 Task: Find connections with filter location Chāvakkād with filter topic #humanresourceswith filter profile language Spanish with filter current company Ace Your Career with filter school Jindal Global Law School (JGLS) with filter industry Software Development with filter service category Ghostwriting with filter keywords title Restaurant Chain Executive
Action: Mouse moved to (489, 65)
Screenshot: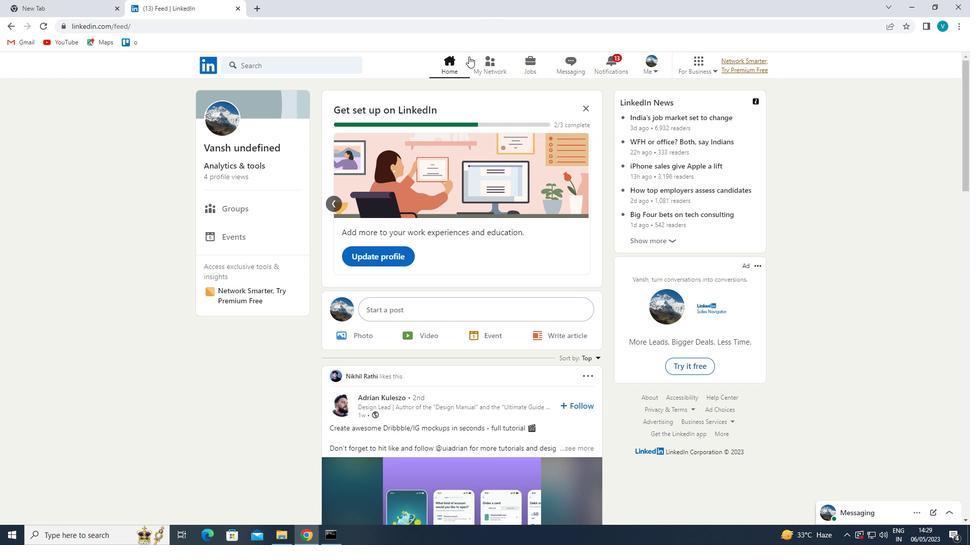 
Action: Mouse pressed left at (489, 65)
Screenshot: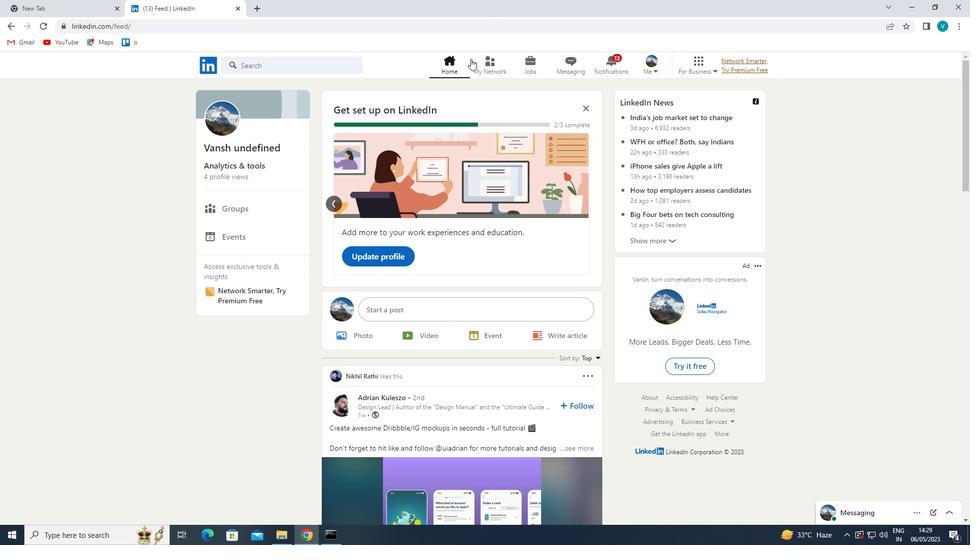 
Action: Mouse moved to (252, 120)
Screenshot: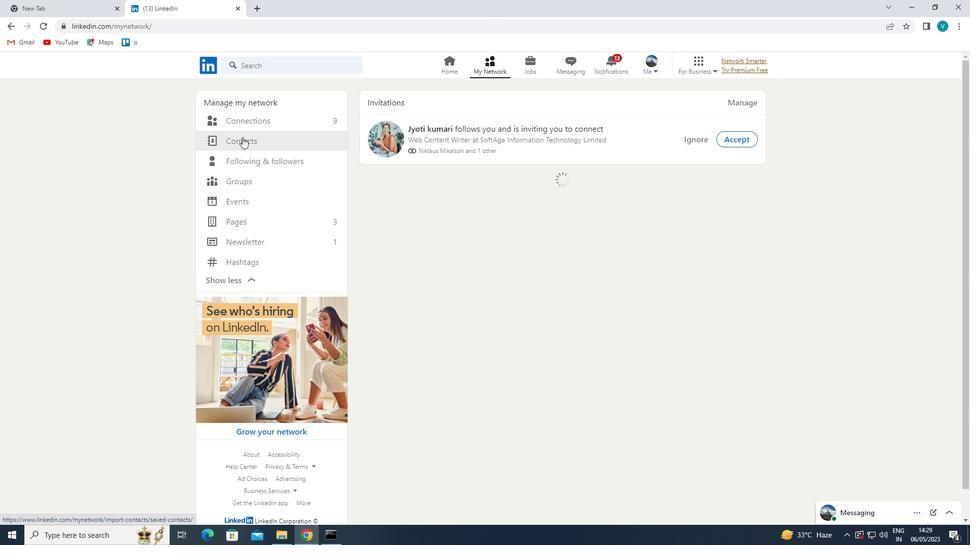
Action: Mouse pressed left at (252, 120)
Screenshot: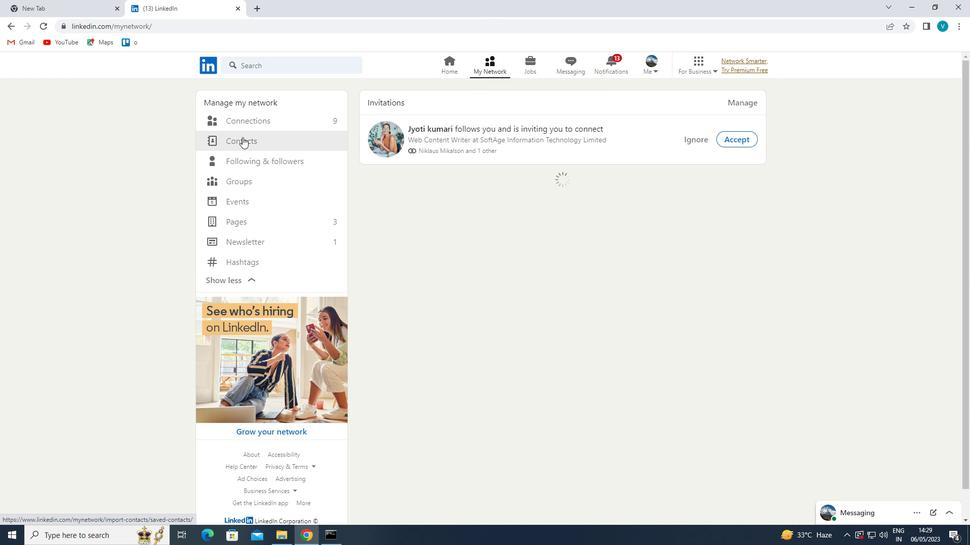 
Action: Mouse moved to (571, 120)
Screenshot: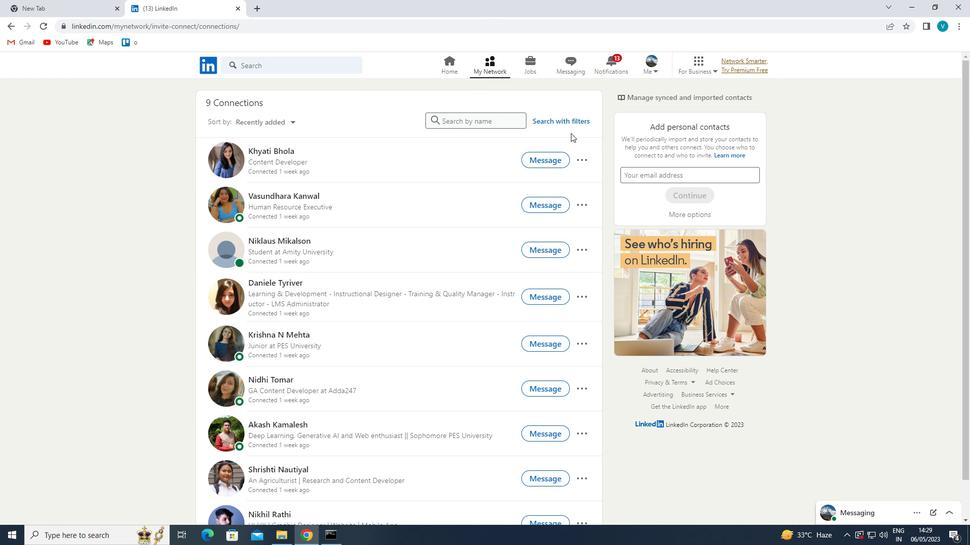 
Action: Mouse pressed left at (571, 120)
Screenshot: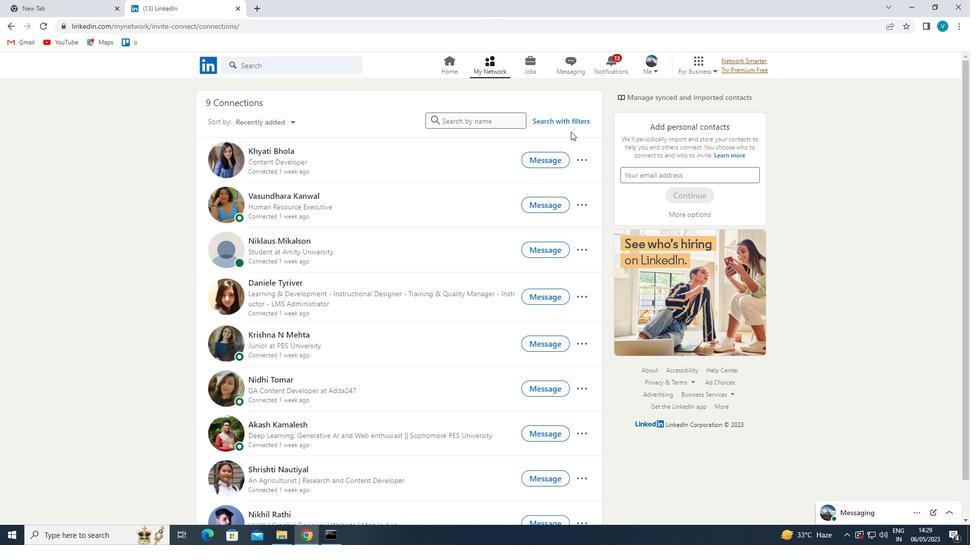 
Action: Mouse moved to (493, 92)
Screenshot: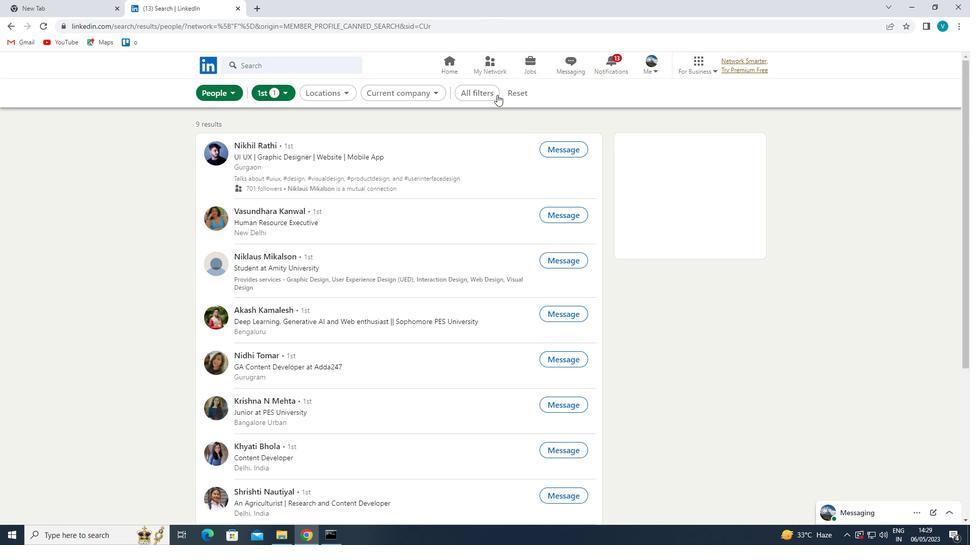 
Action: Mouse pressed left at (493, 92)
Screenshot: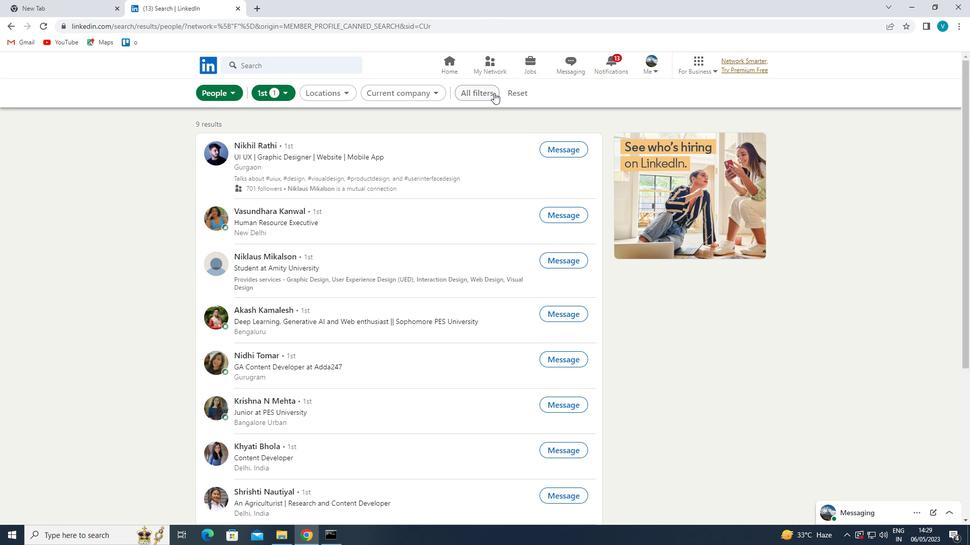 
Action: Mouse moved to (830, 274)
Screenshot: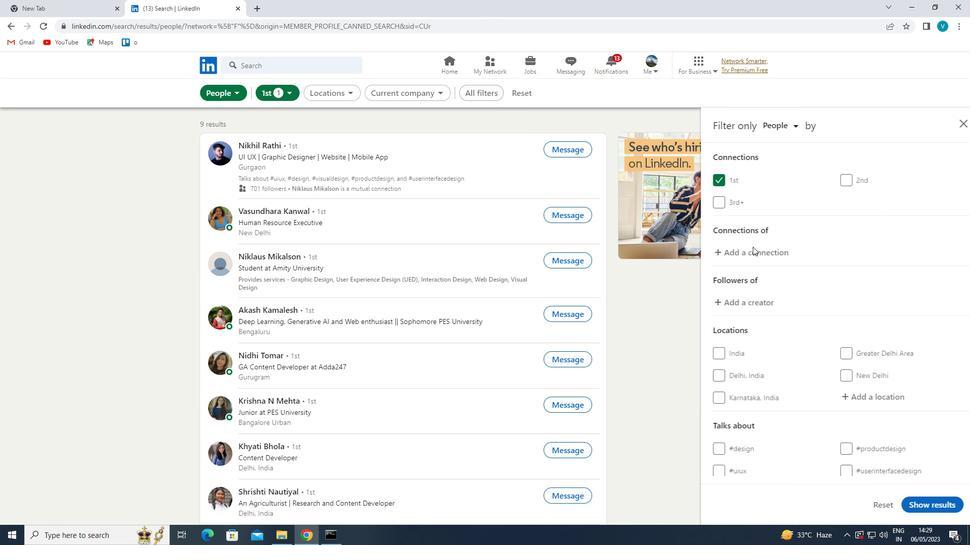 
Action: Mouse scrolled (830, 273) with delta (0, 0)
Screenshot: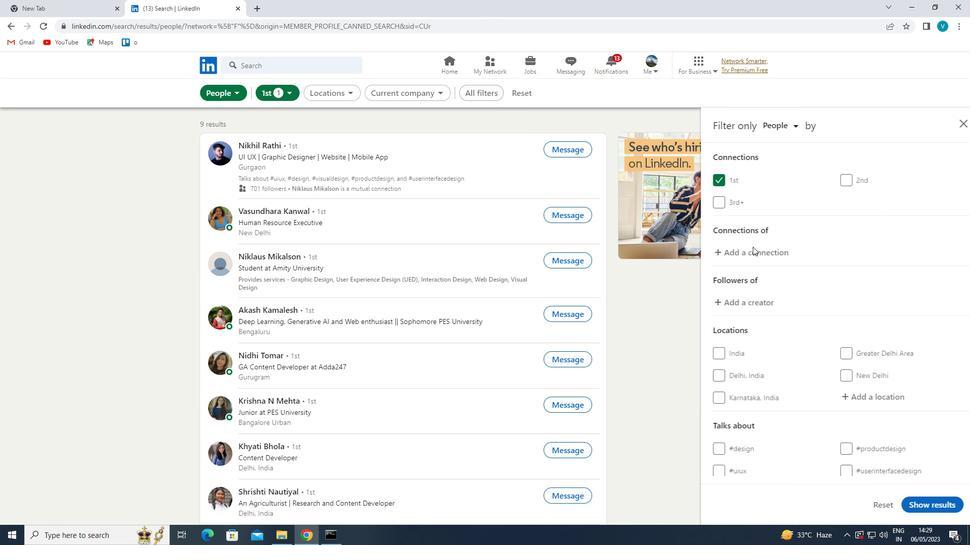 
Action: Mouse moved to (835, 280)
Screenshot: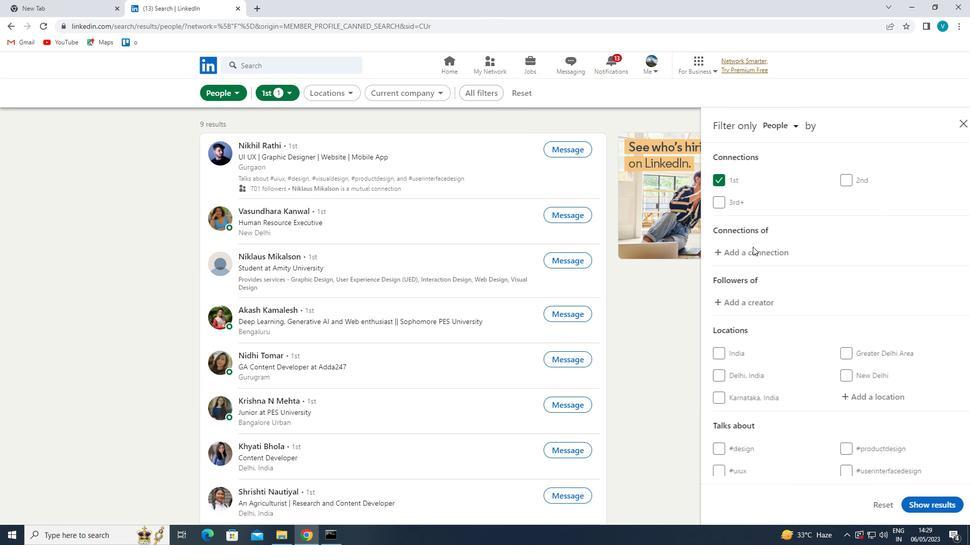
Action: Mouse scrolled (835, 280) with delta (0, 0)
Screenshot: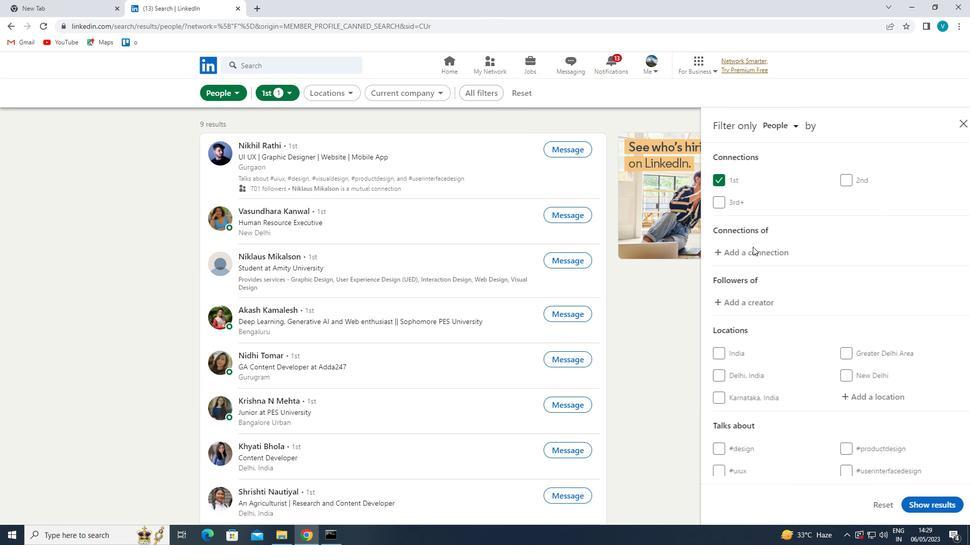 
Action: Mouse moved to (864, 293)
Screenshot: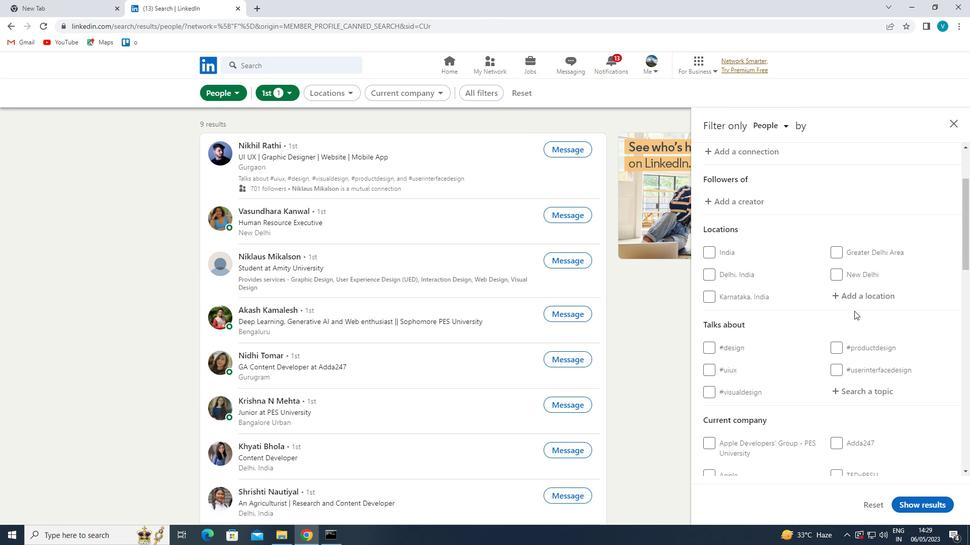 
Action: Mouse pressed left at (864, 293)
Screenshot: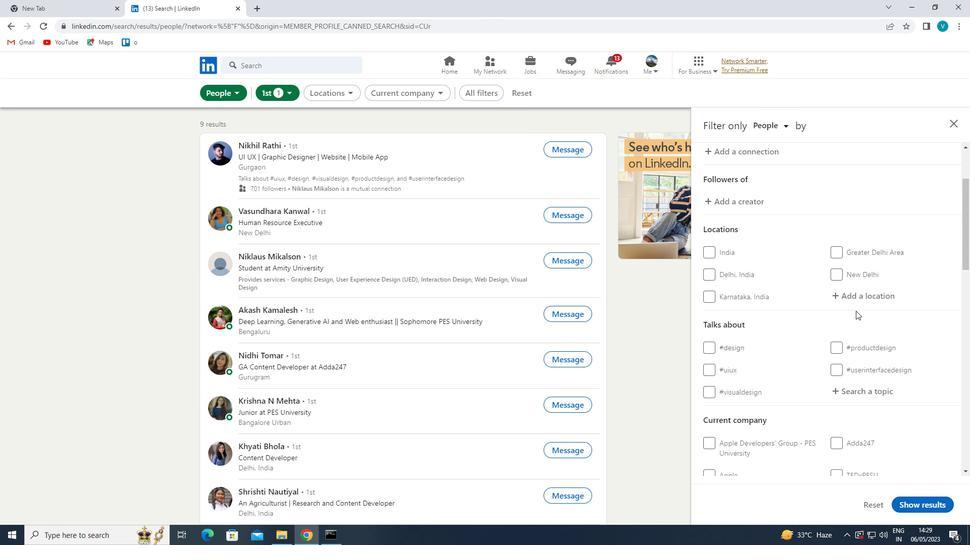 
Action: Mouse moved to (865, 292)
Screenshot: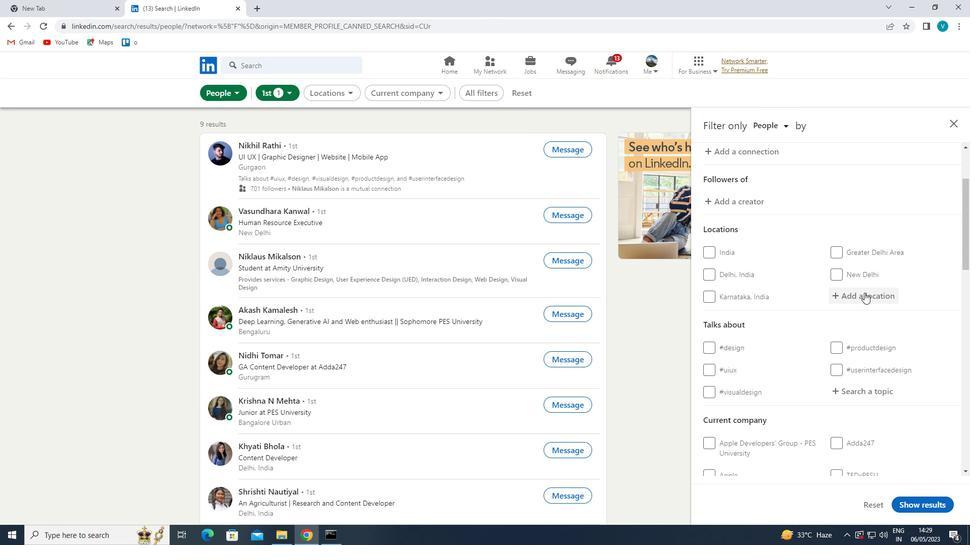 
Action: Key pressed <Key.shift>C
Screenshot: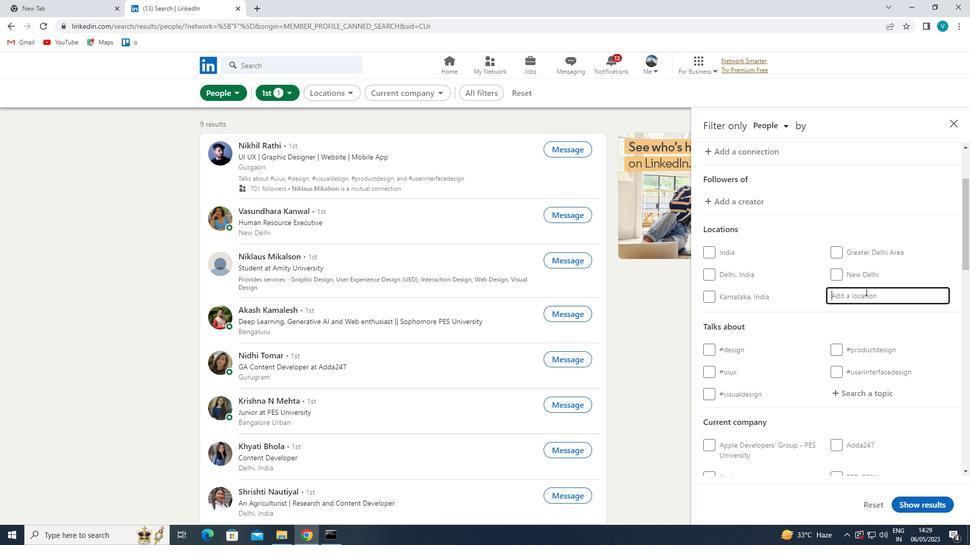 
Action: Mouse moved to (687, 162)
Screenshot: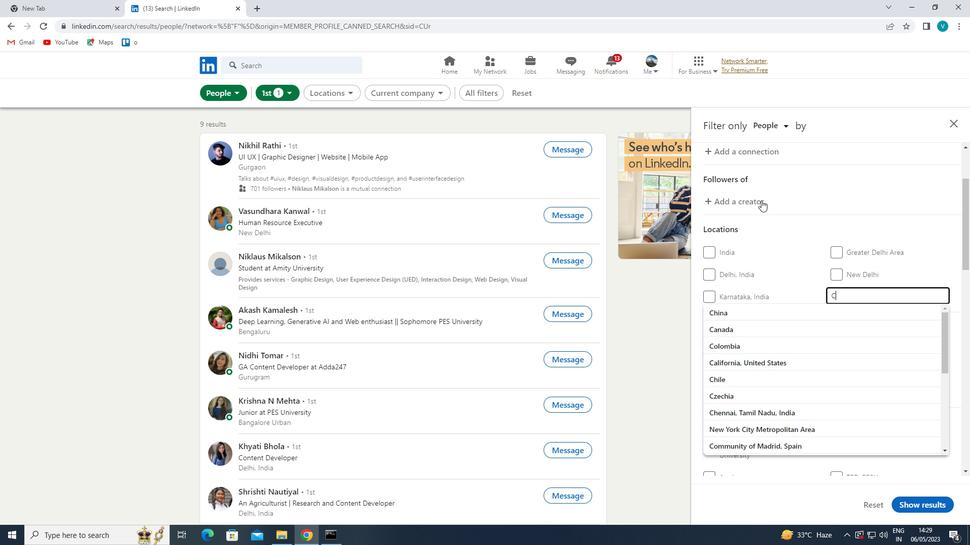 
Action: Key pressed HAVAKKAD
Screenshot: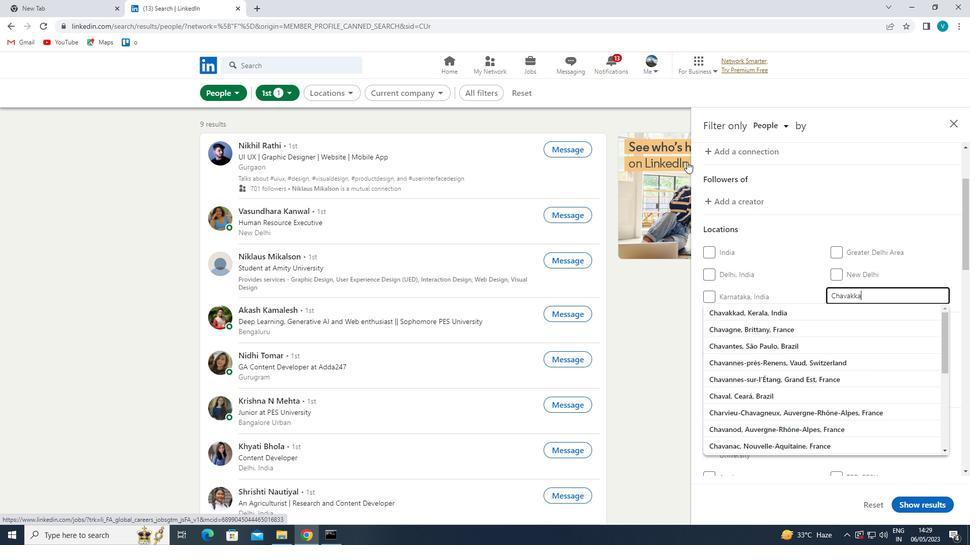 
Action: Mouse moved to (769, 308)
Screenshot: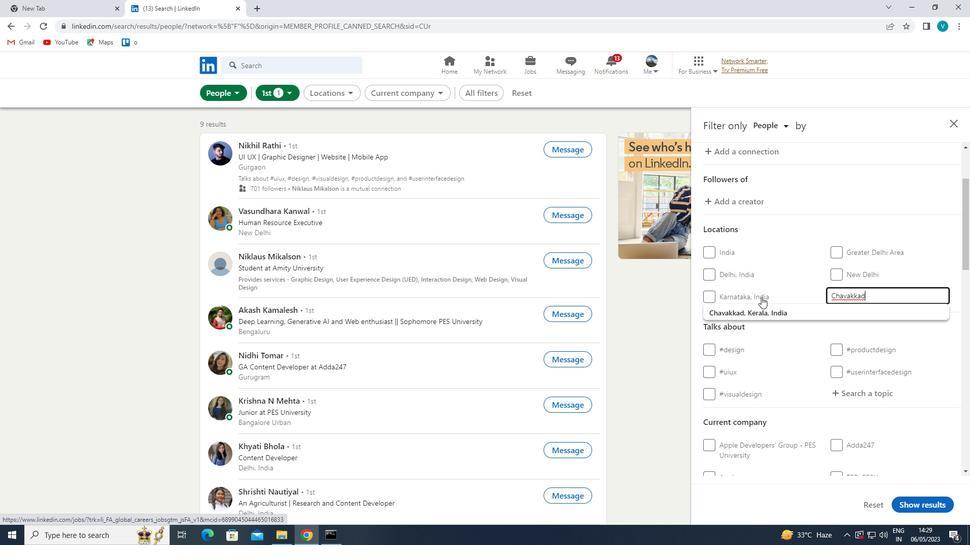 
Action: Mouse pressed left at (769, 308)
Screenshot: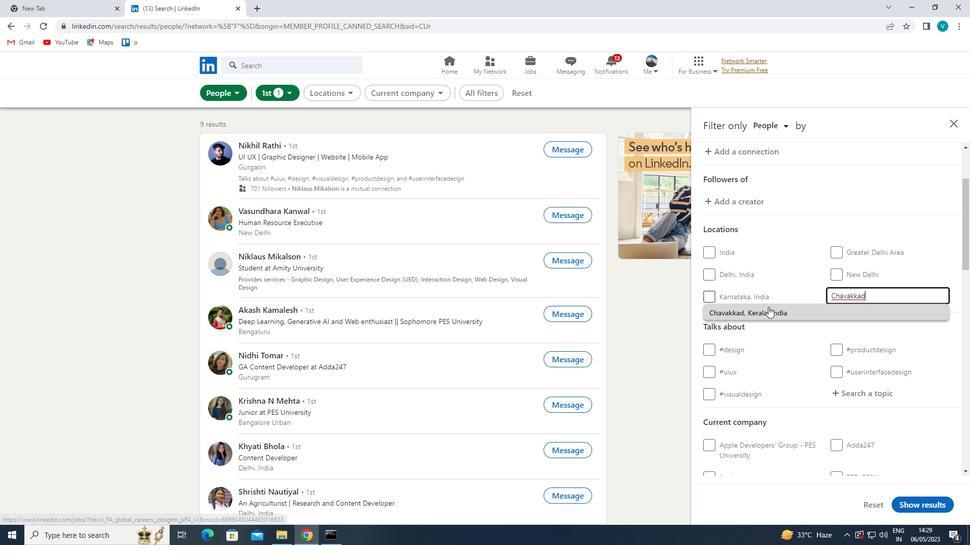 
Action: Mouse moved to (782, 310)
Screenshot: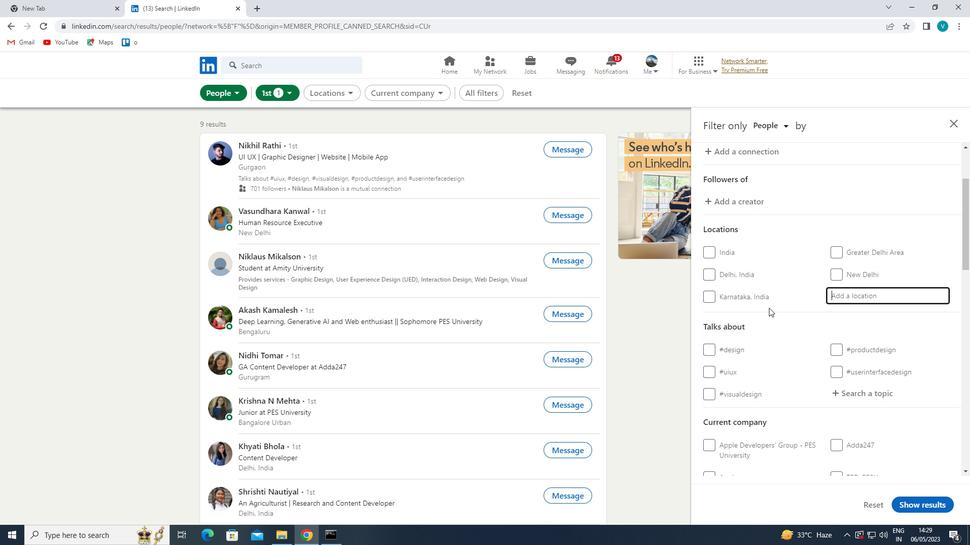 
Action: Mouse scrolled (782, 309) with delta (0, 0)
Screenshot: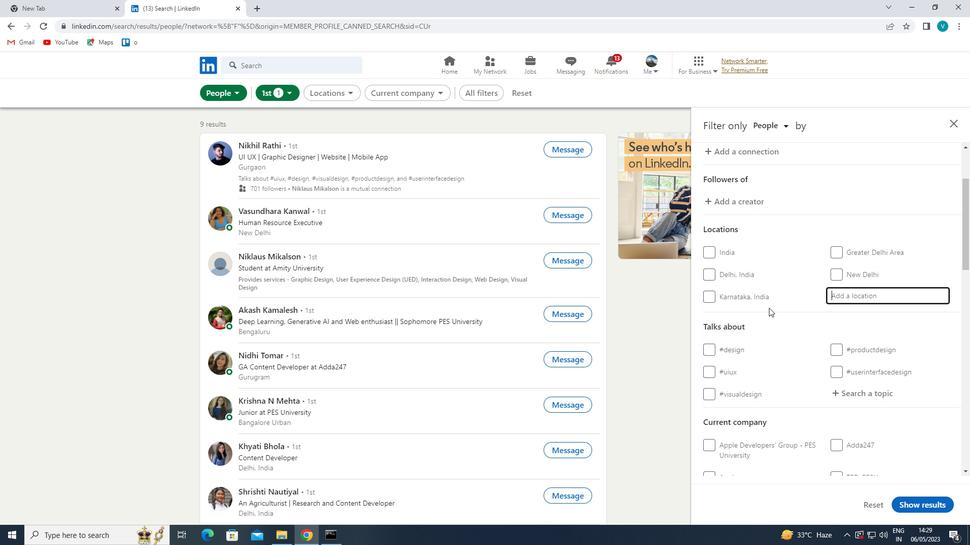 
Action: Mouse moved to (786, 311)
Screenshot: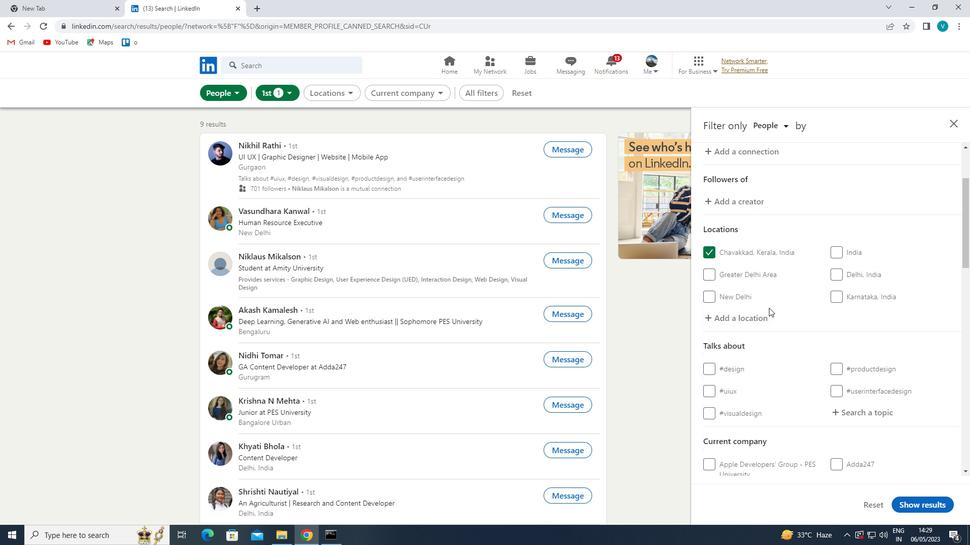 
Action: Mouse scrolled (786, 310) with delta (0, 0)
Screenshot: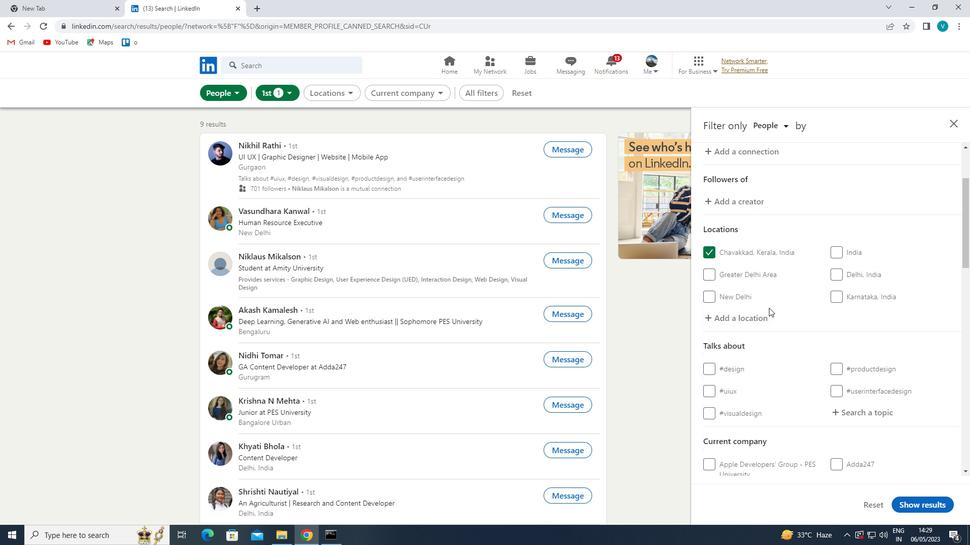 
Action: Mouse moved to (847, 314)
Screenshot: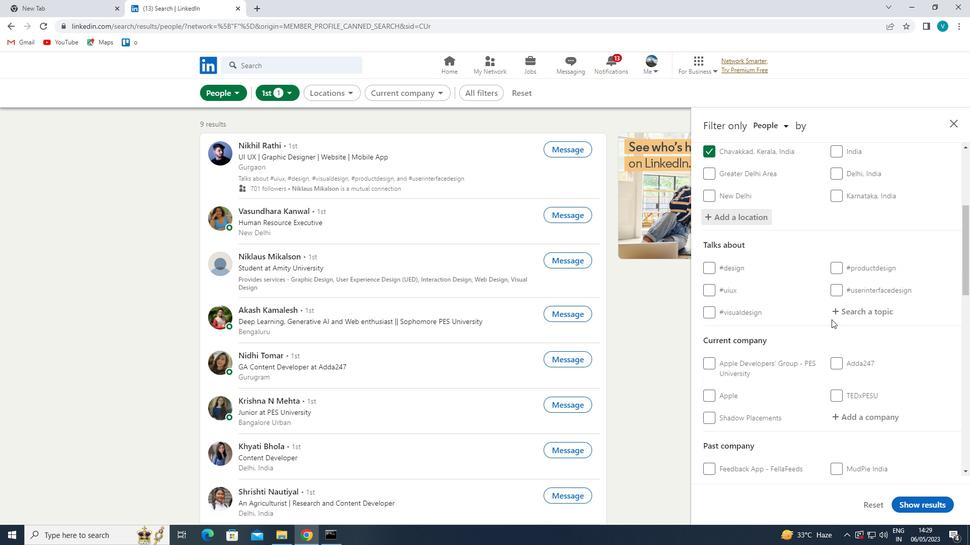 
Action: Mouse pressed left at (847, 314)
Screenshot: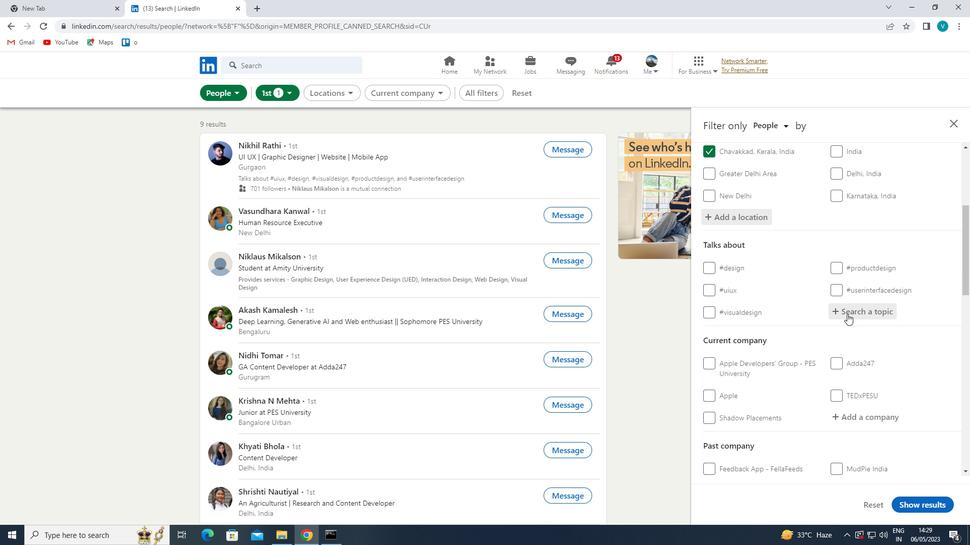 
Action: Mouse moved to (703, 254)
Screenshot: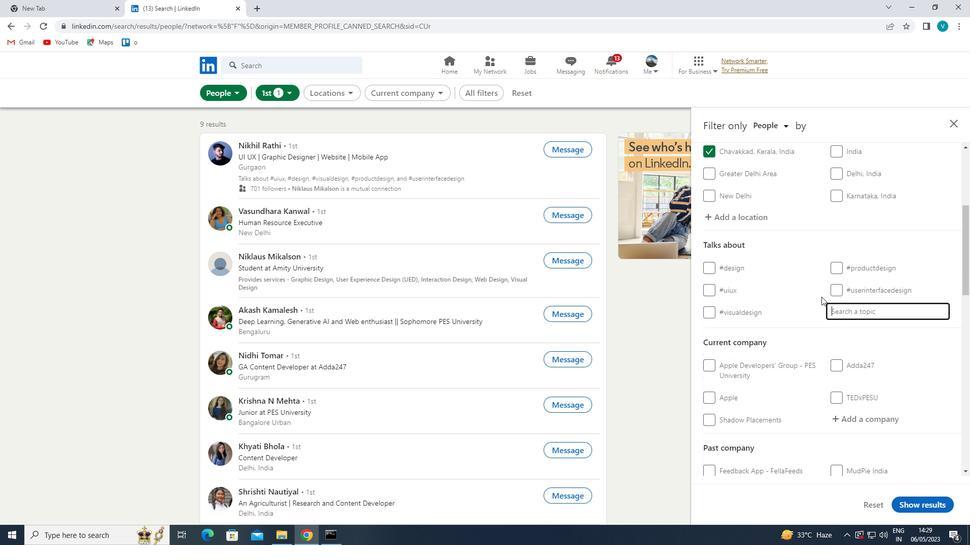 
Action: Key pressed HUMANRESOURCES
Screenshot: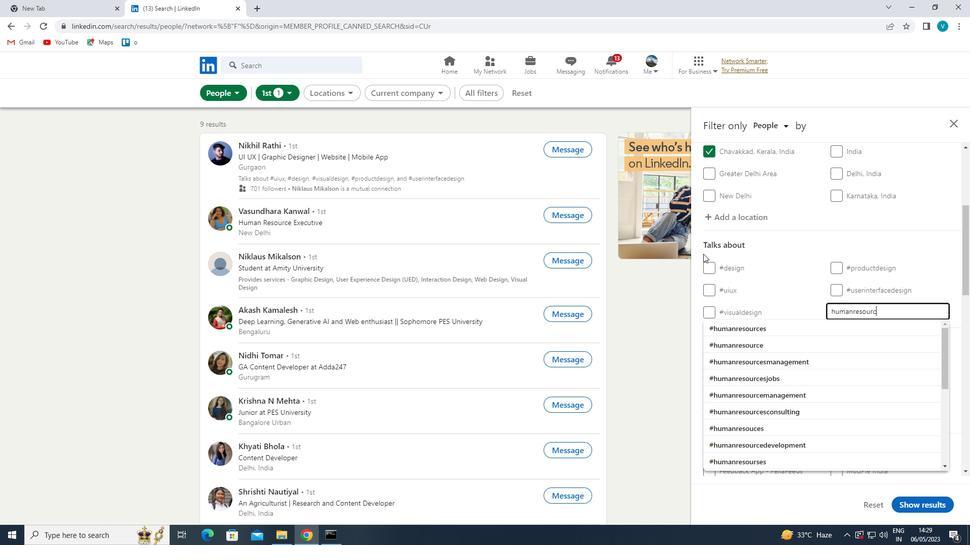 
Action: Mouse moved to (751, 323)
Screenshot: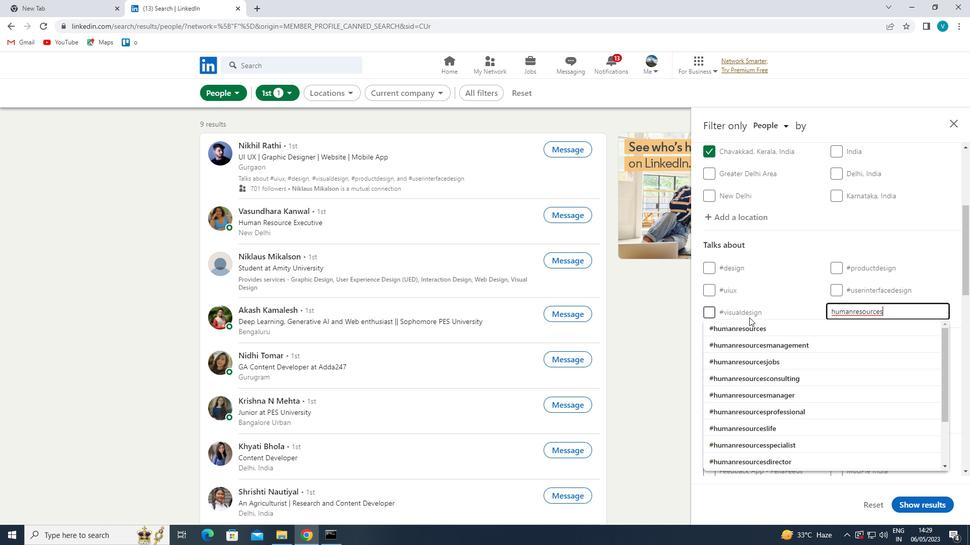 
Action: Mouse pressed left at (751, 323)
Screenshot: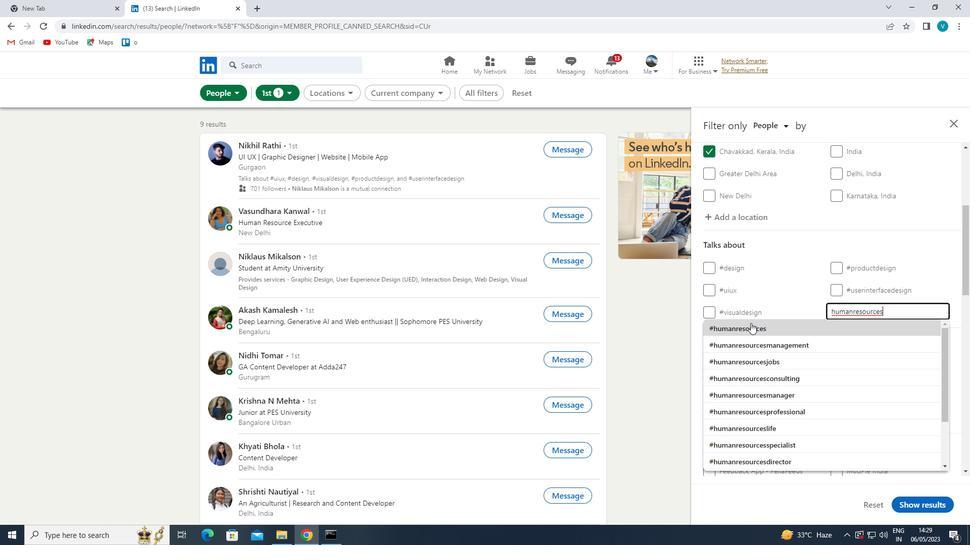 
Action: Mouse moved to (782, 327)
Screenshot: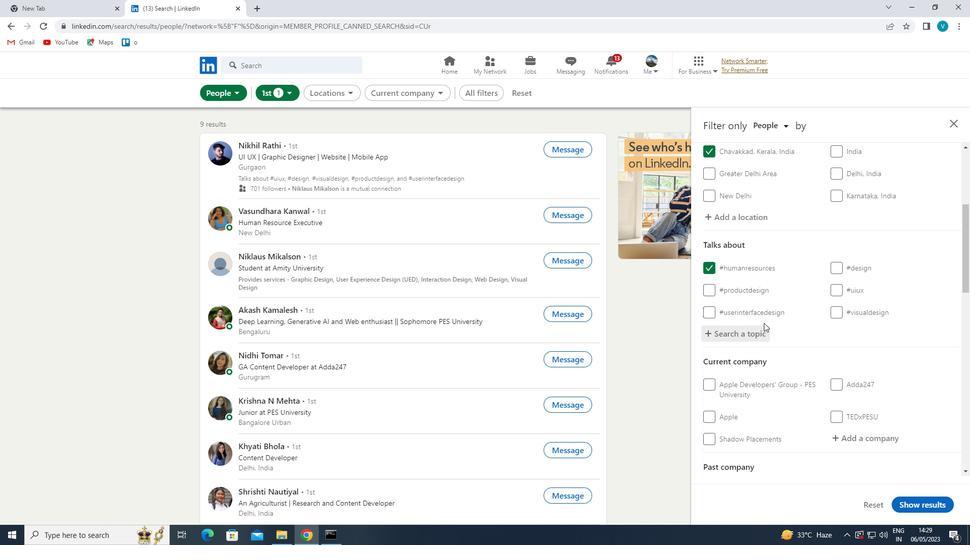 
Action: Mouse scrolled (782, 327) with delta (0, 0)
Screenshot: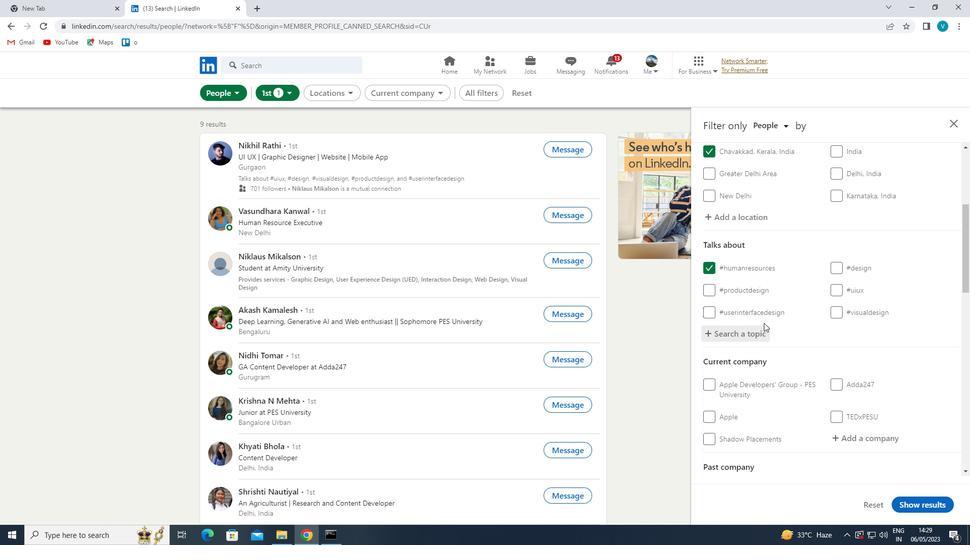 
Action: Mouse moved to (787, 330)
Screenshot: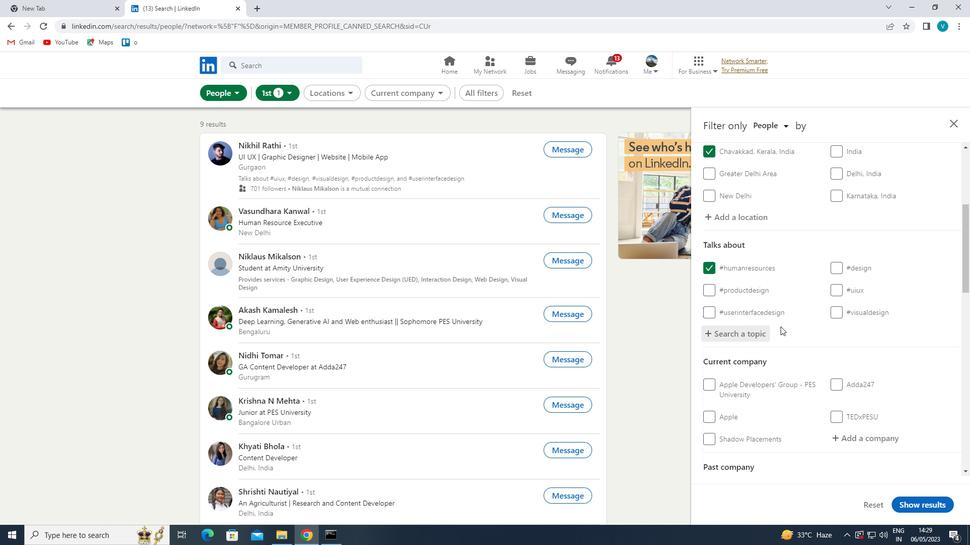 
Action: Mouse scrolled (787, 329) with delta (0, 0)
Screenshot: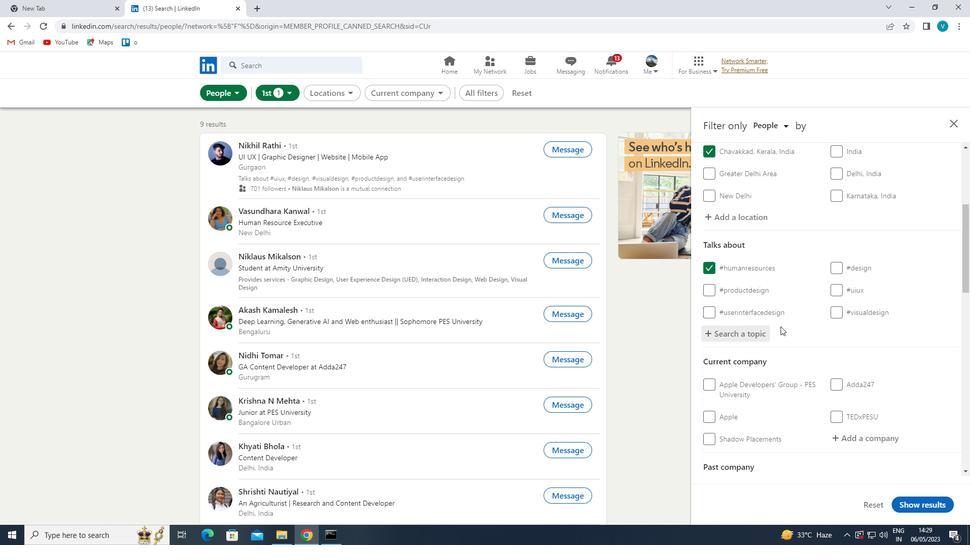 
Action: Mouse moved to (791, 332)
Screenshot: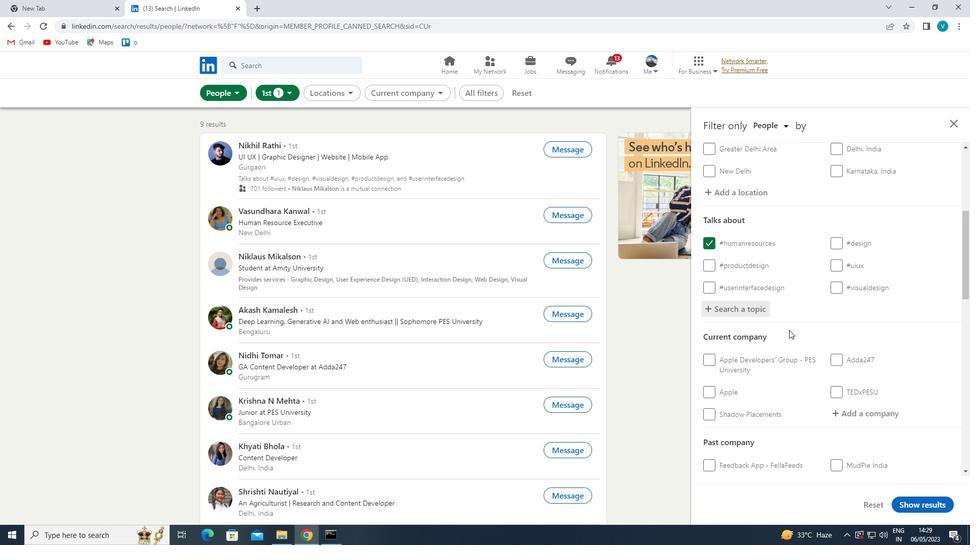 
Action: Mouse scrolled (791, 331) with delta (0, 0)
Screenshot: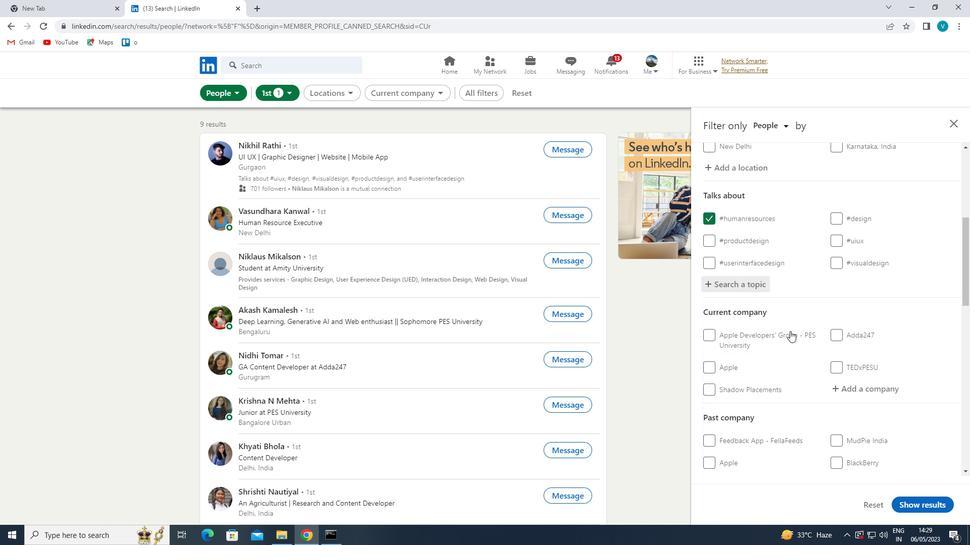 
Action: Mouse moved to (791, 332)
Screenshot: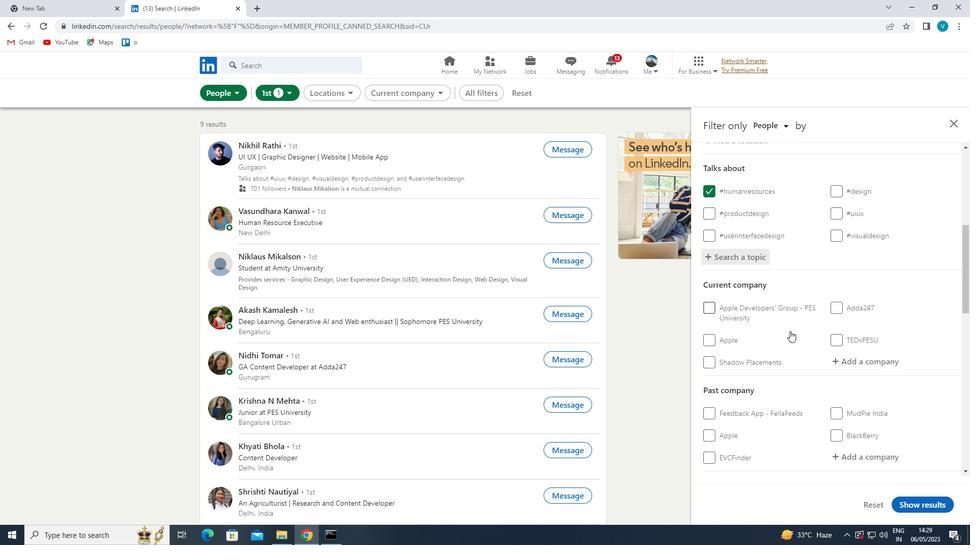 
Action: Mouse scrolled (791, 331) with delta (0, 0)
Screenshot: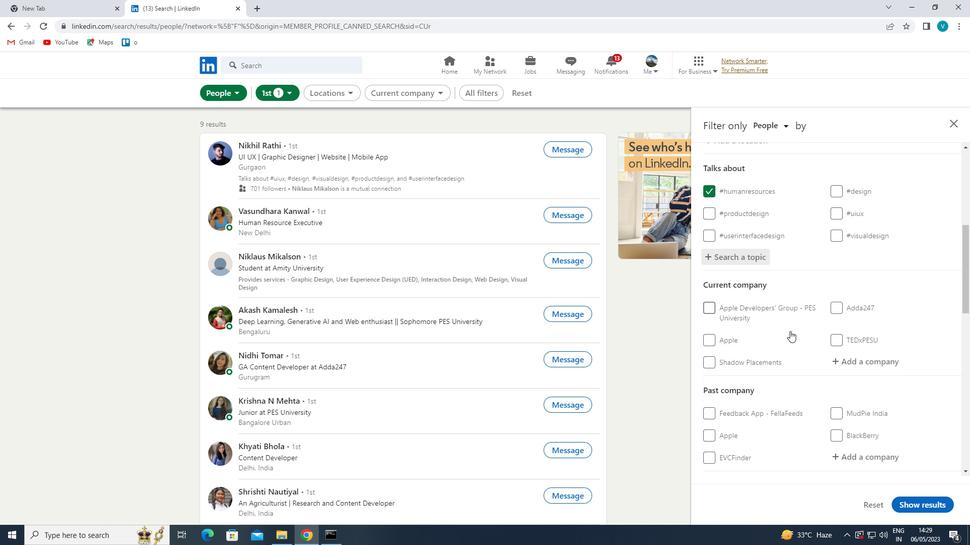 
Action: Mouse moved to (854, 234)
Screenshot: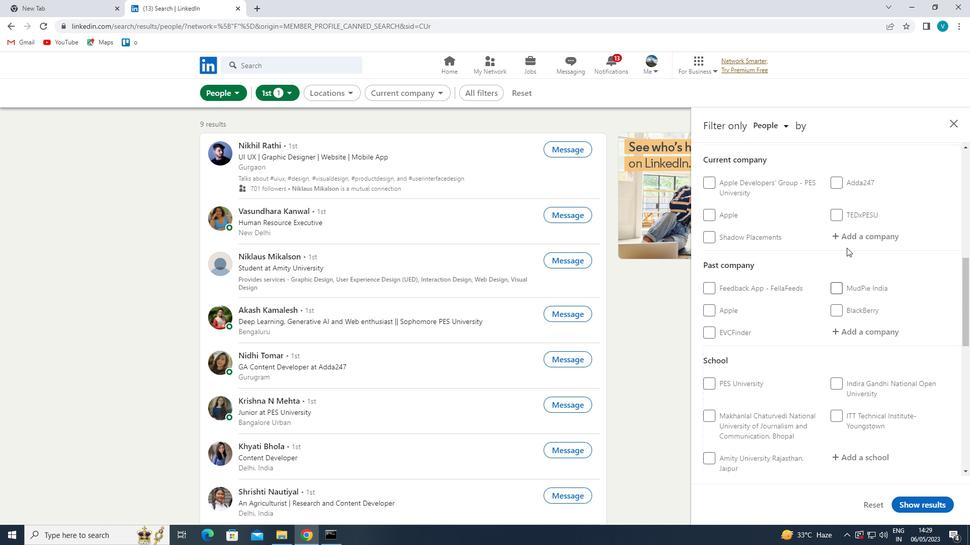 
Action: Mouse pressed left at (854, 234)
Screenshot: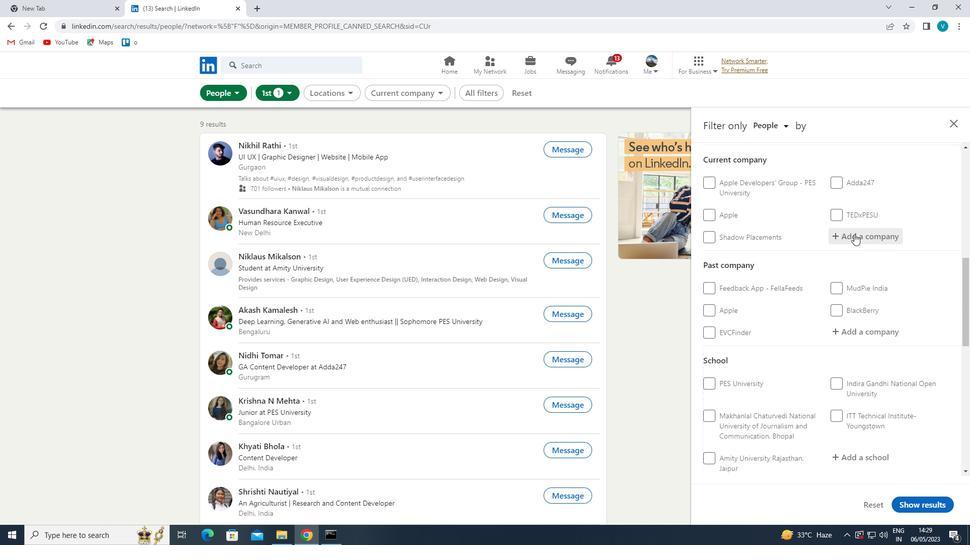 
Action: Mouse moved to (746, 173)
Screenshot: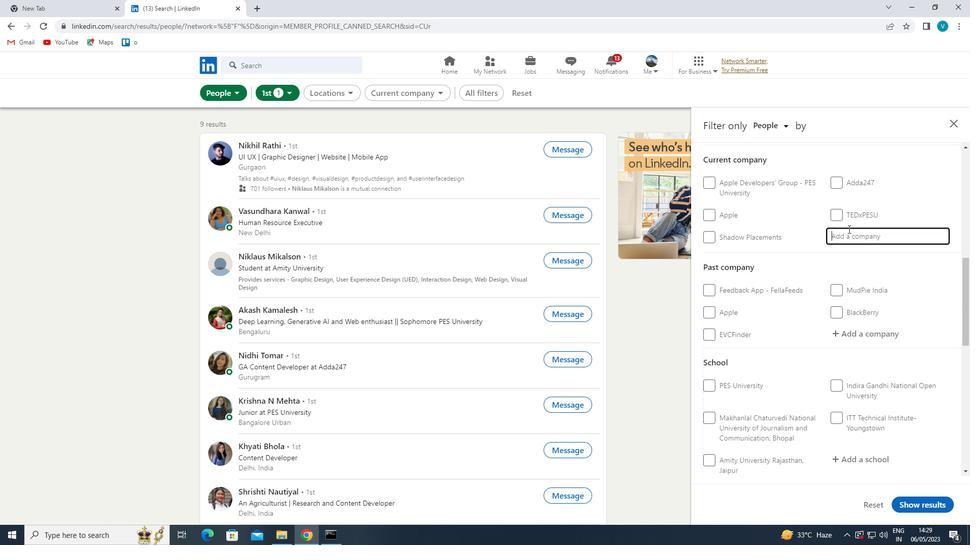 
Action: Key pressed <Key.shift>ACE<Key.alt_l><Key.space><Key.shift>YOUR
Screenshot: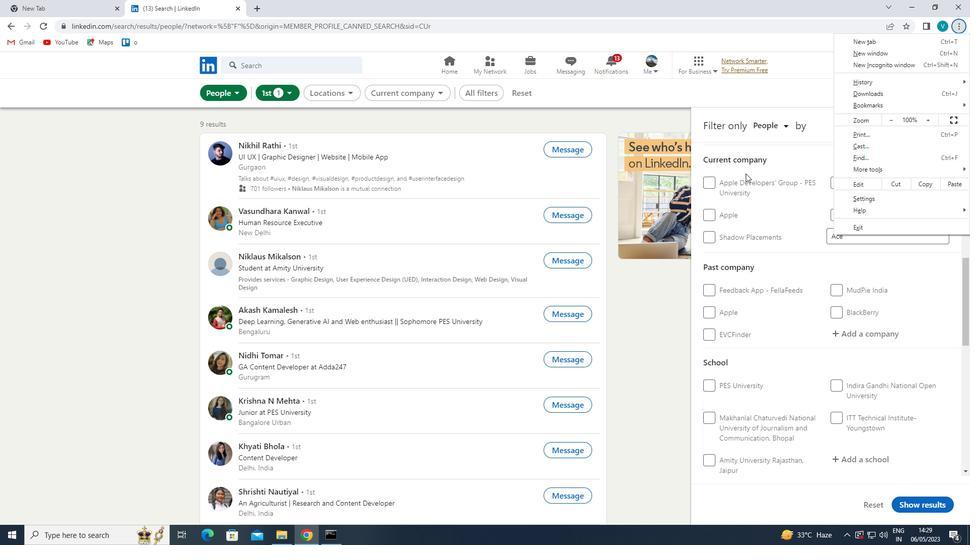 
Action: Mouse moved to (815, 252)
Screenshot: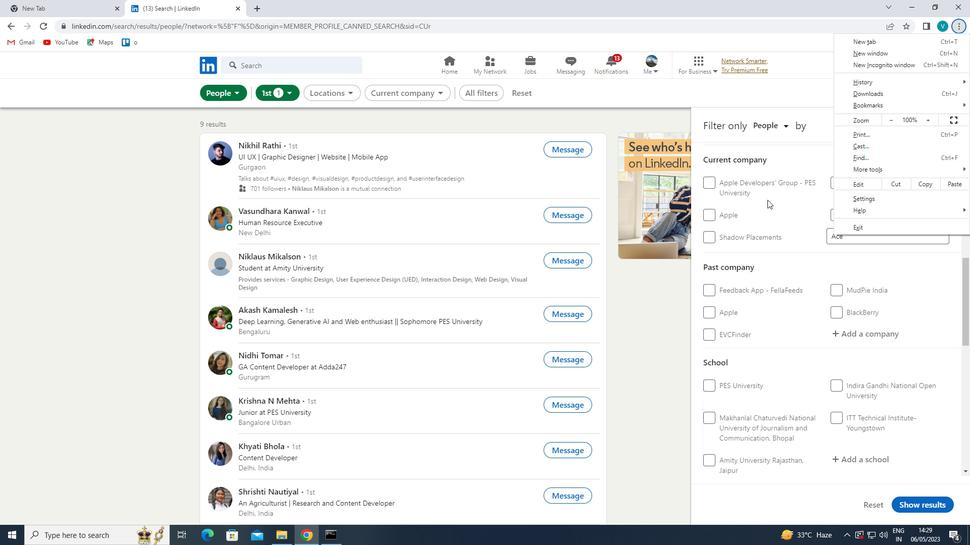 
Action: Mouse pressed left at (815, 252)
Screenshot: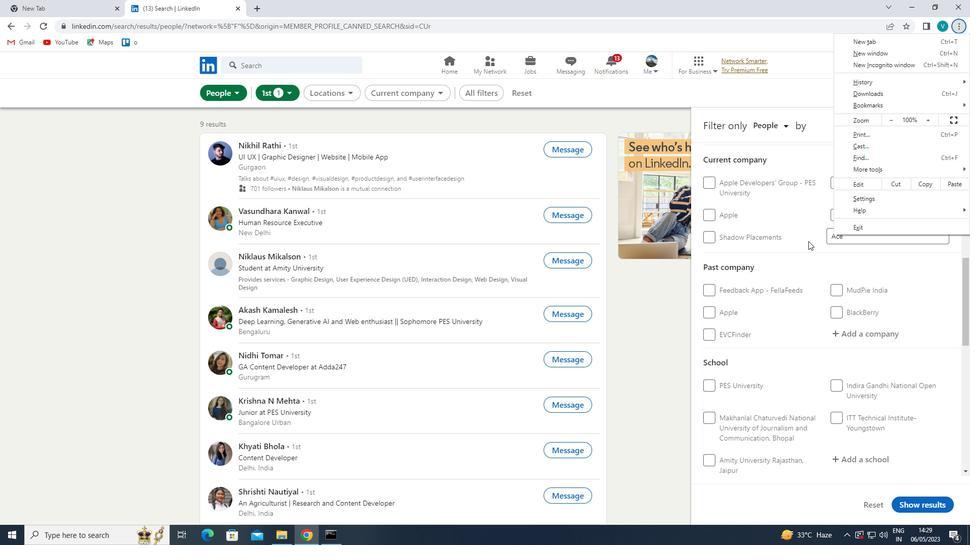 
Action: Mouse moved to (854, 232)
Screenshot: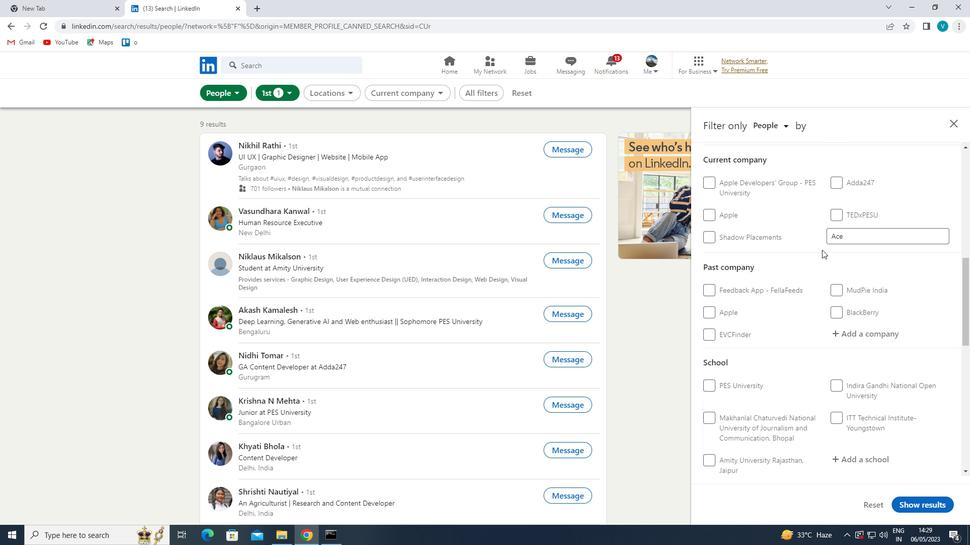 
Action: Mouse pressed left at (854, 232)
Screenshot: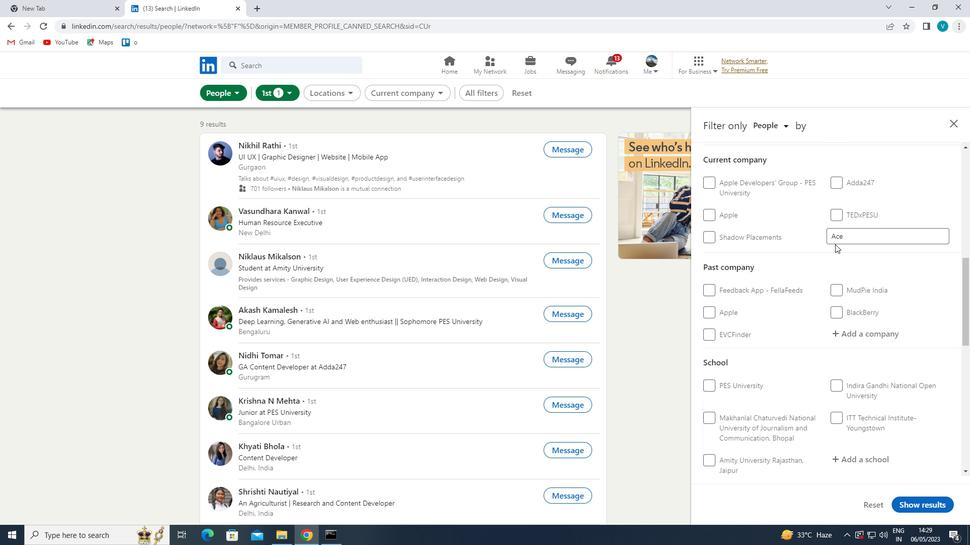 
Action: Mouse moved to (794, 206)
Screenshot: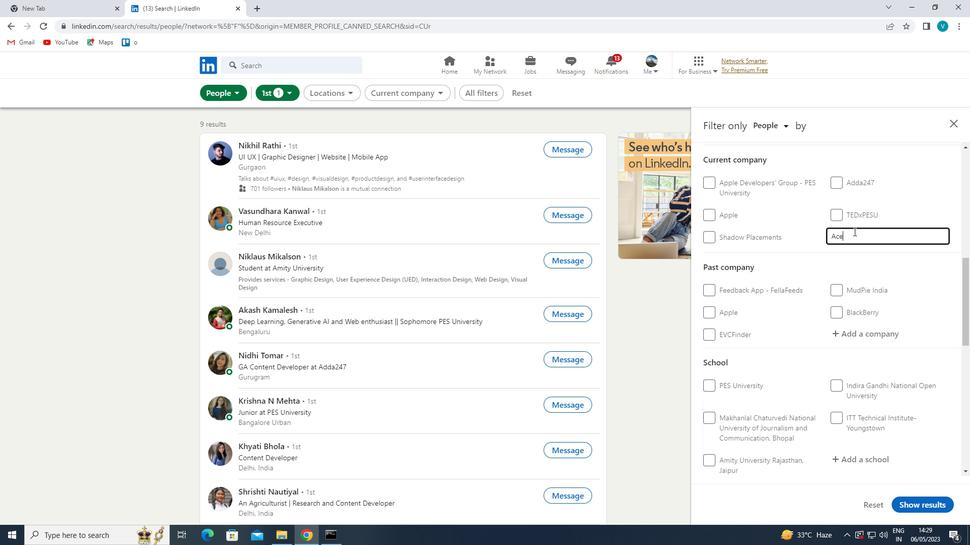 
Action: Key pressed <Key.space><Key.shift>YOUR
Screenshot: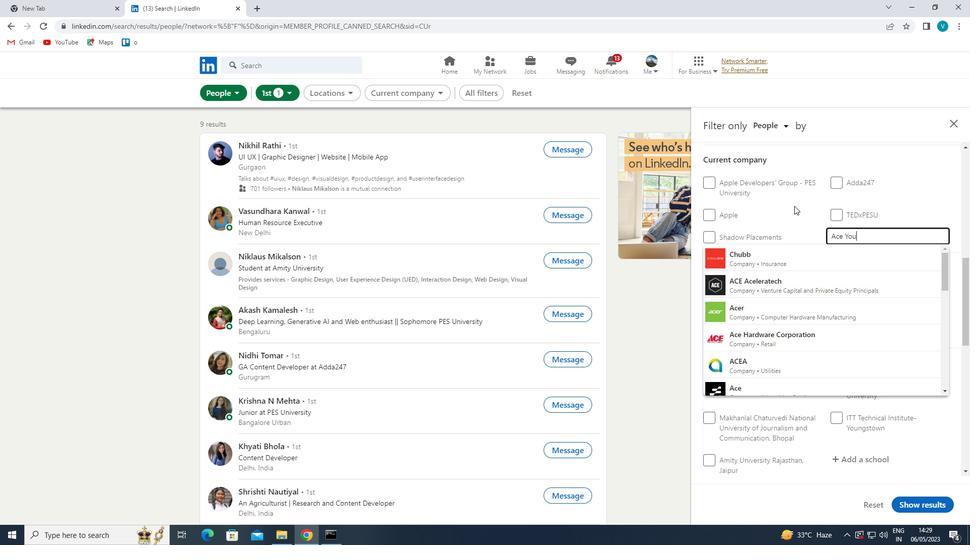 
Action: Mouse moved to (800, 252)
Screenshot: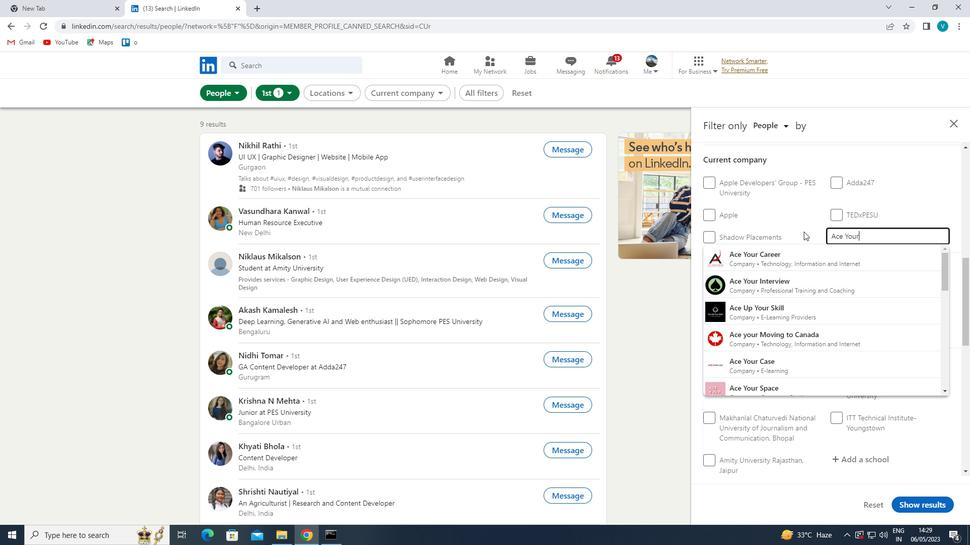 
Action: Mouse pressed left at (800, 252)
Screenshot: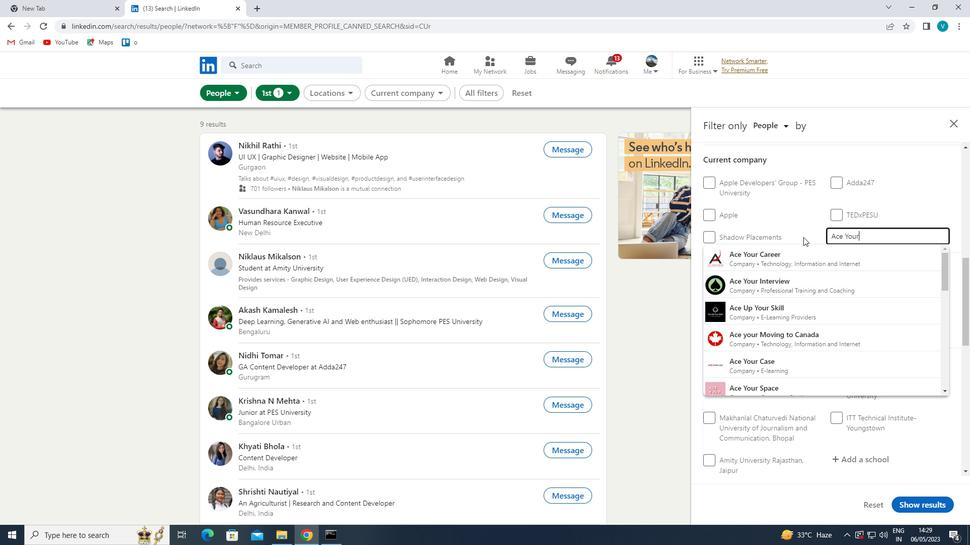 
Action: Mouse moved to (807, 263)
Screenshot: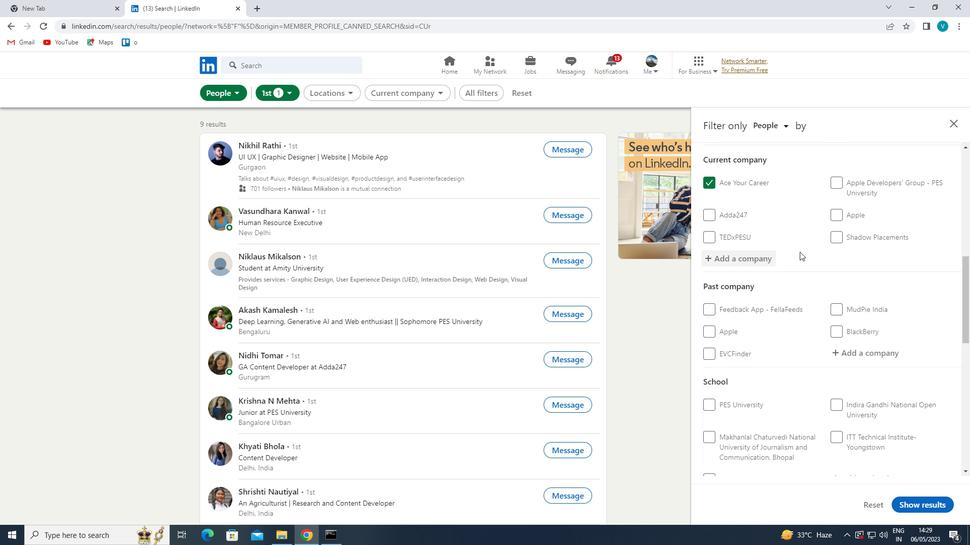 
Action: Mouse scrolled (807, 263) with delta (0, 0)
Screenshot: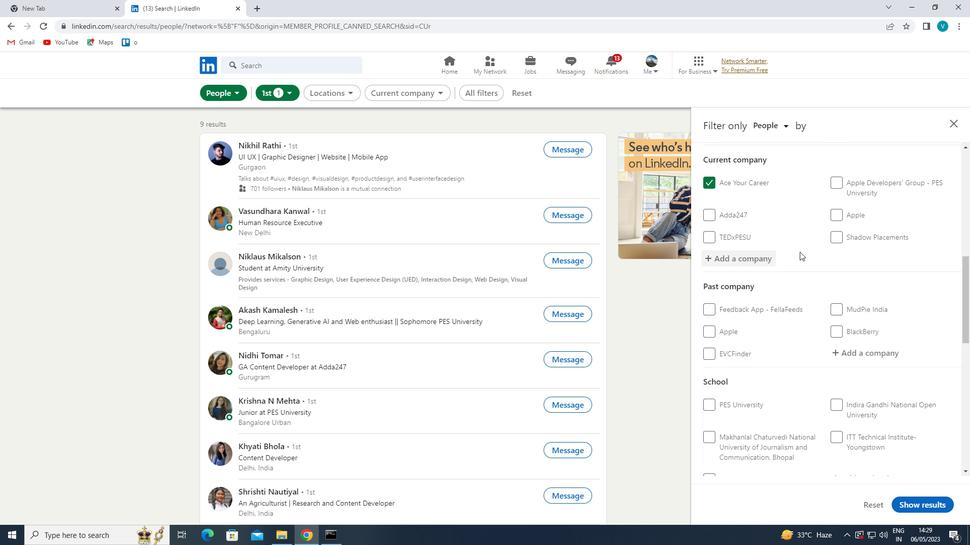 
Action: Mouse moved to (810, 266)
Screenshot: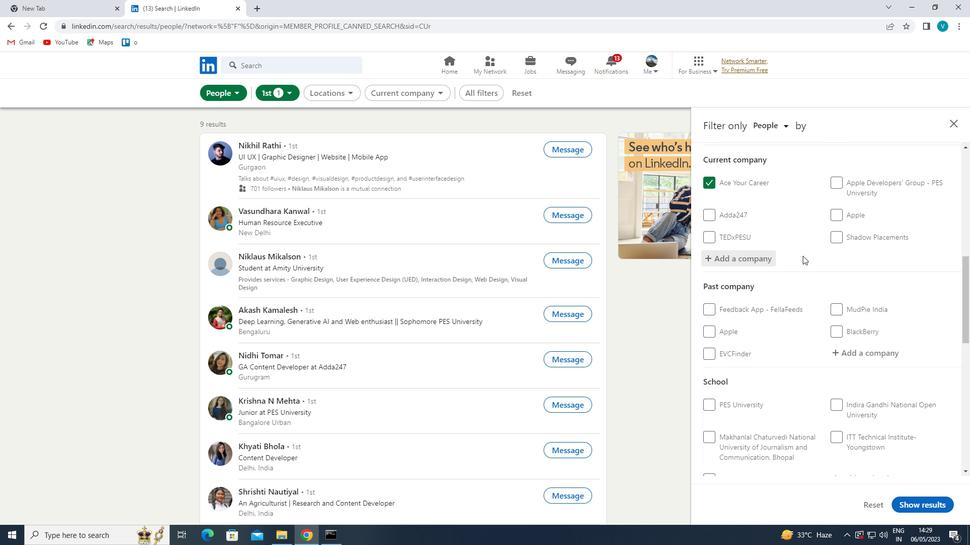 
Action: Mouse scrolled (810, 265) with delta (0, 0)
Screenshot: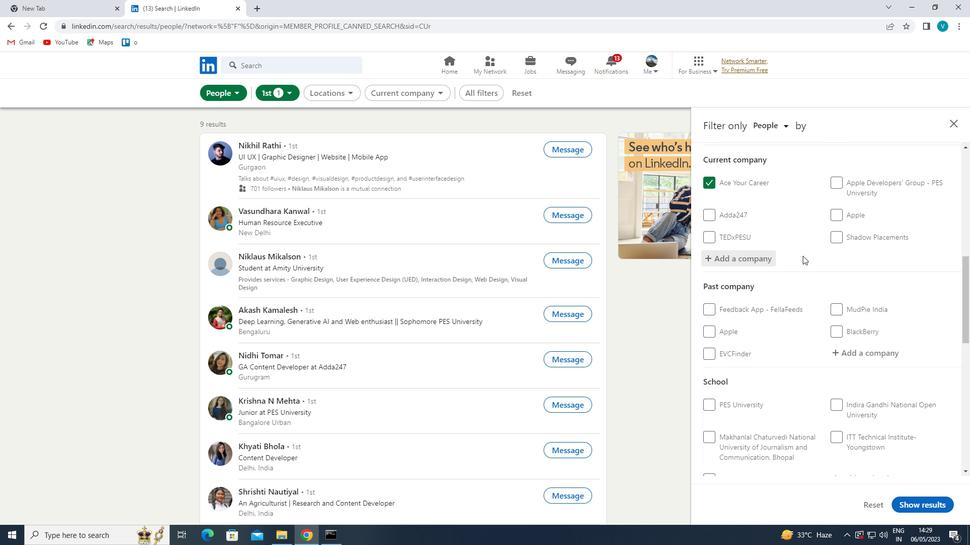 
Action: Mouse moved to (866, 355)
Screenshot: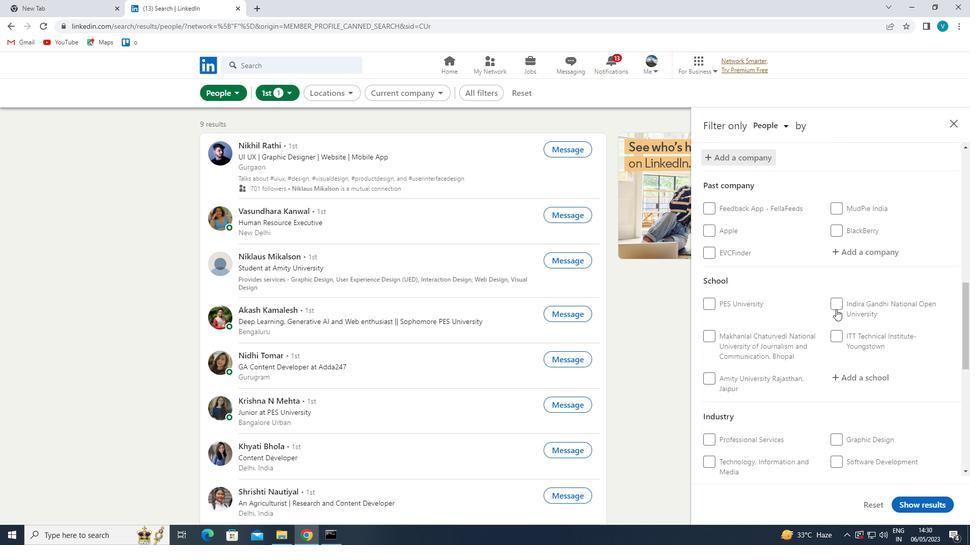 
Action: Mouse scrolled (866, 355) with delta (0, 0)
Screenshot: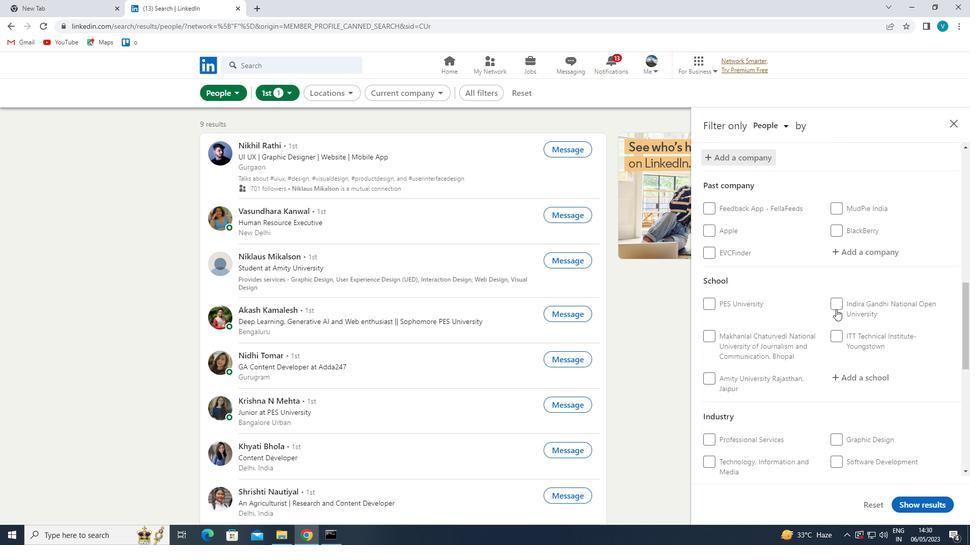 
Action: Mouse moved to (866, 325)
Screenshot: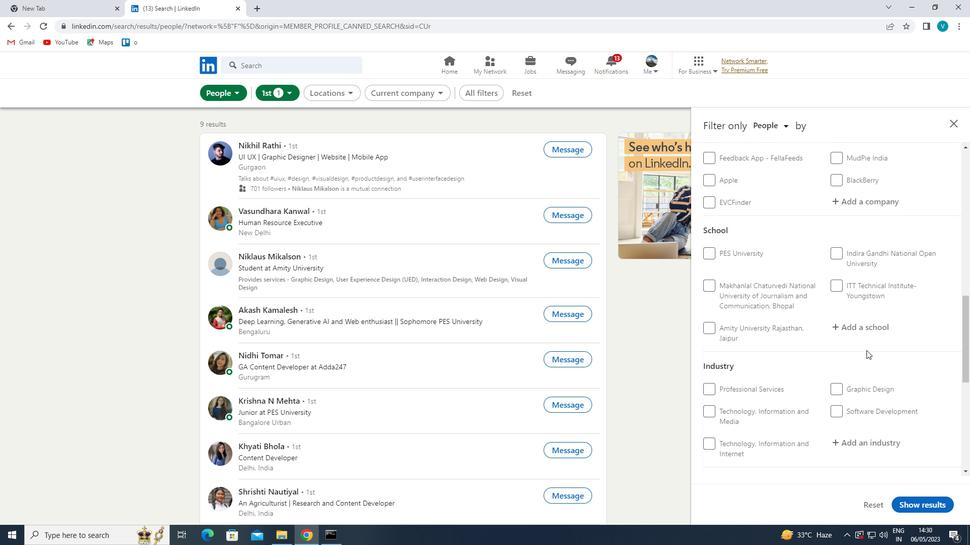 
Action: Mouse pressed left at (866, 325)
Screenshot: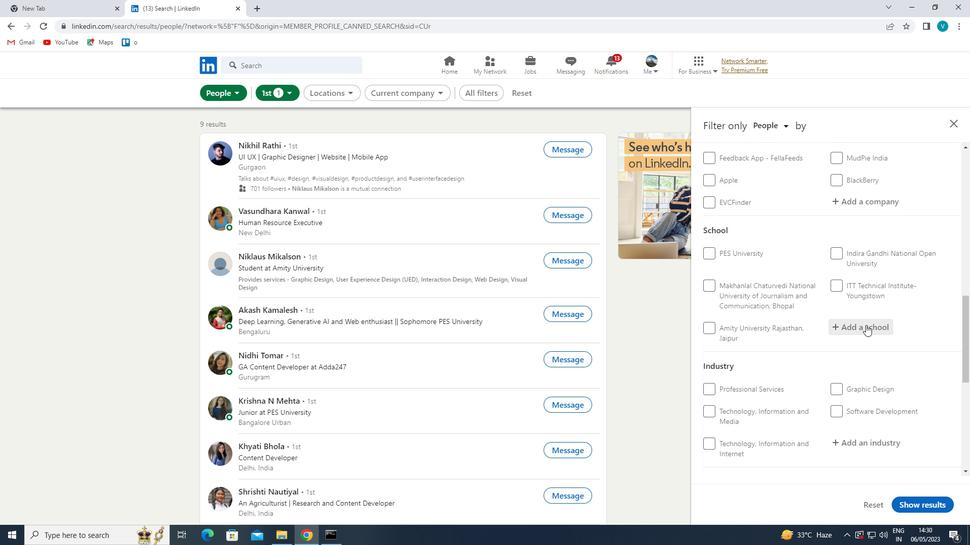 
Action: Mouse moved to (815, 297)
Screenshot: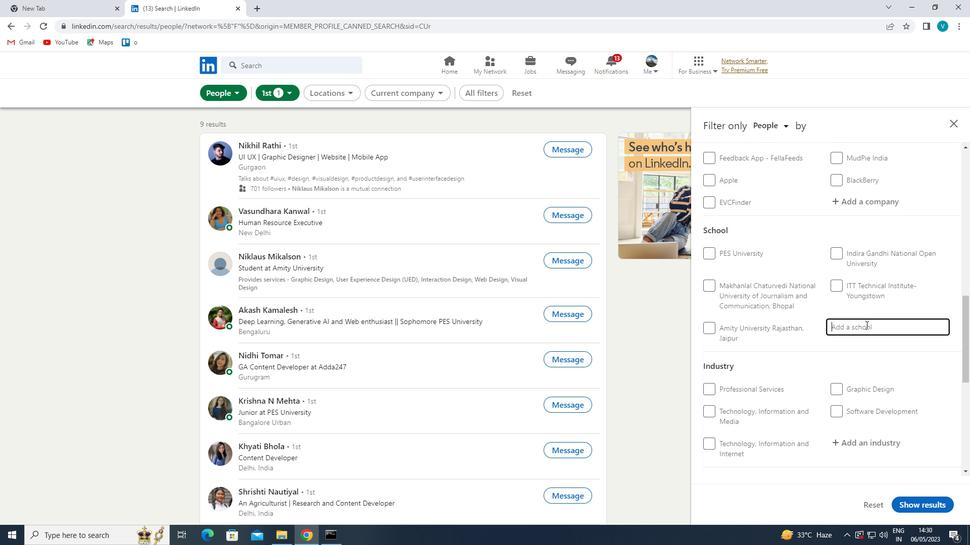 
Action: Key pressed <Key.shift>
Screenshot: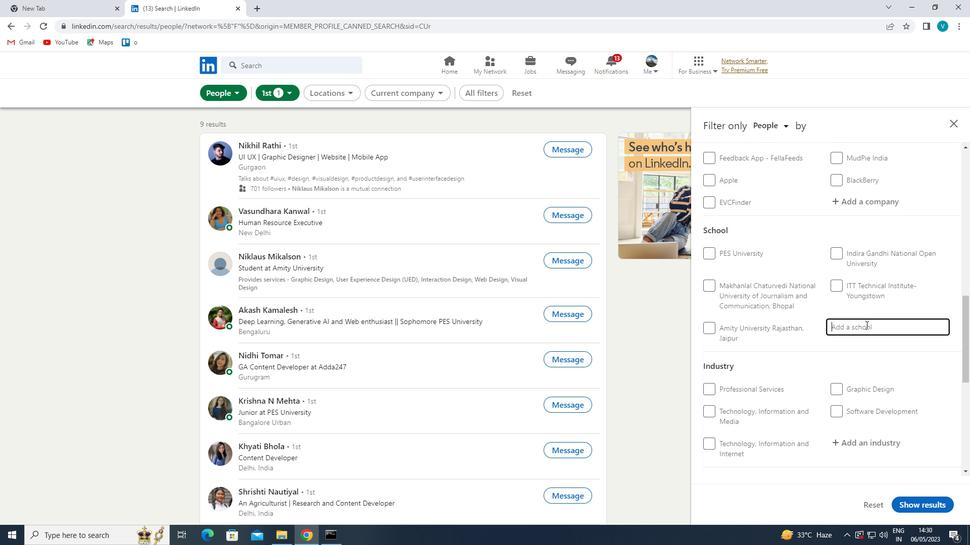 
Action: Mouse moved to (721, 340)
Screenshot: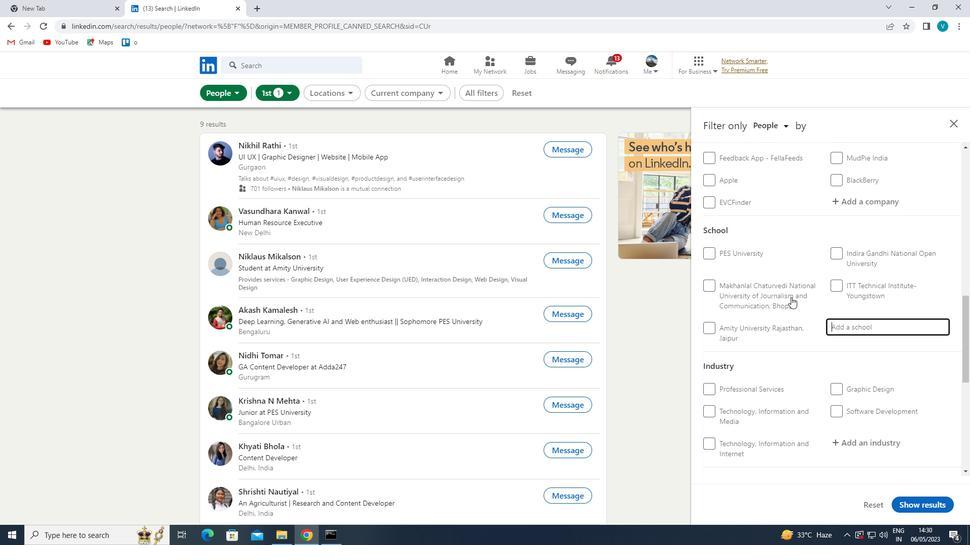 
Action: Key pressed JINDAL
Screenshot: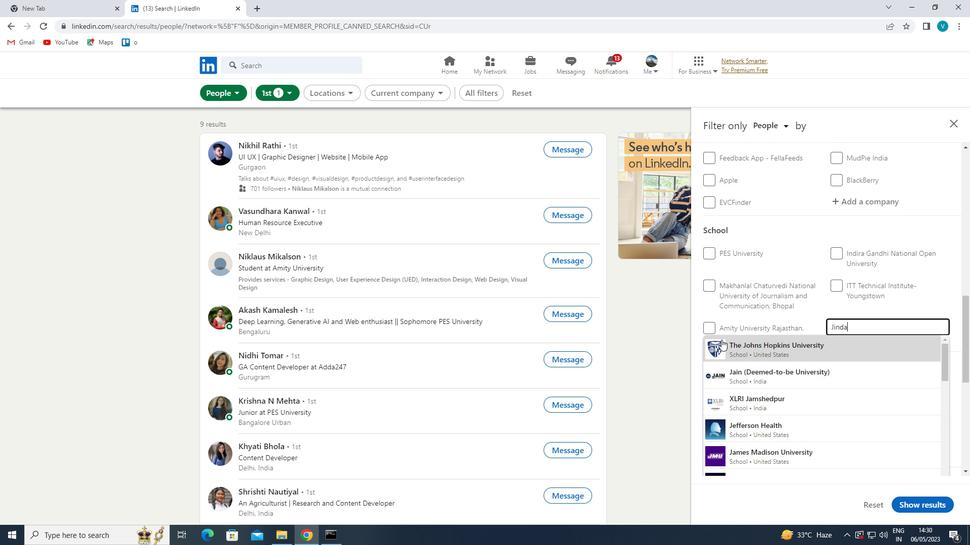 
Action: Mouse moved to (822, 345)
Screenshot: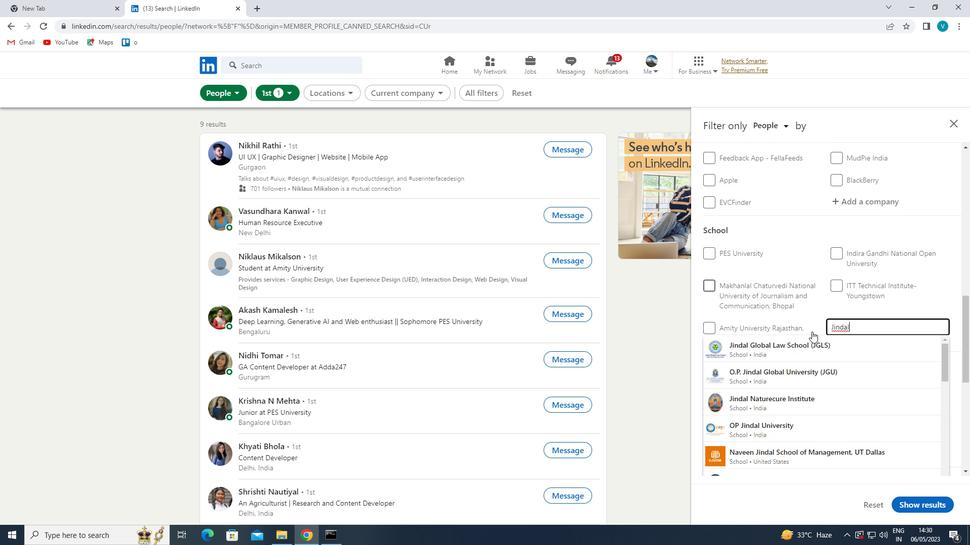 
Action: Mouse pressed left at (822, 345)
Screenshot: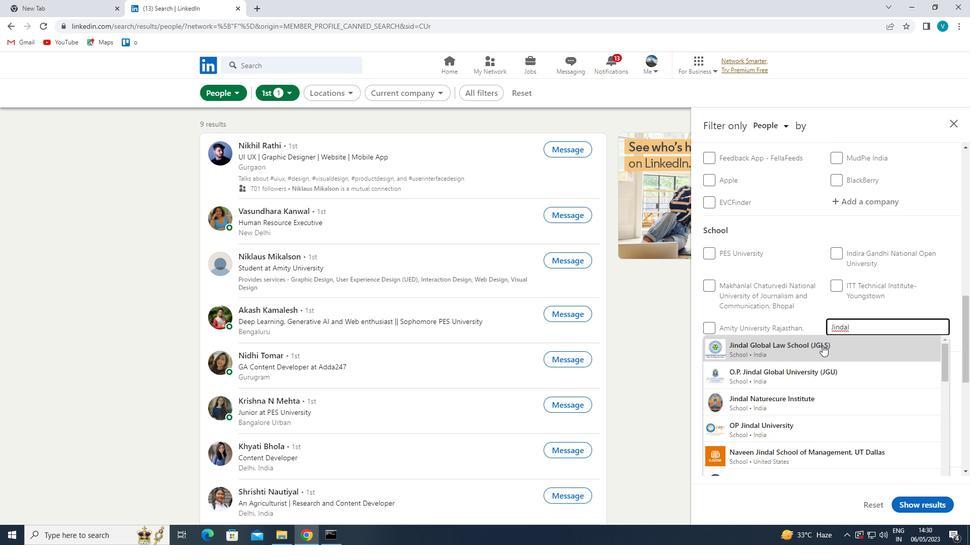 
Action: Mouse moved to (836, 344)
Screenshot: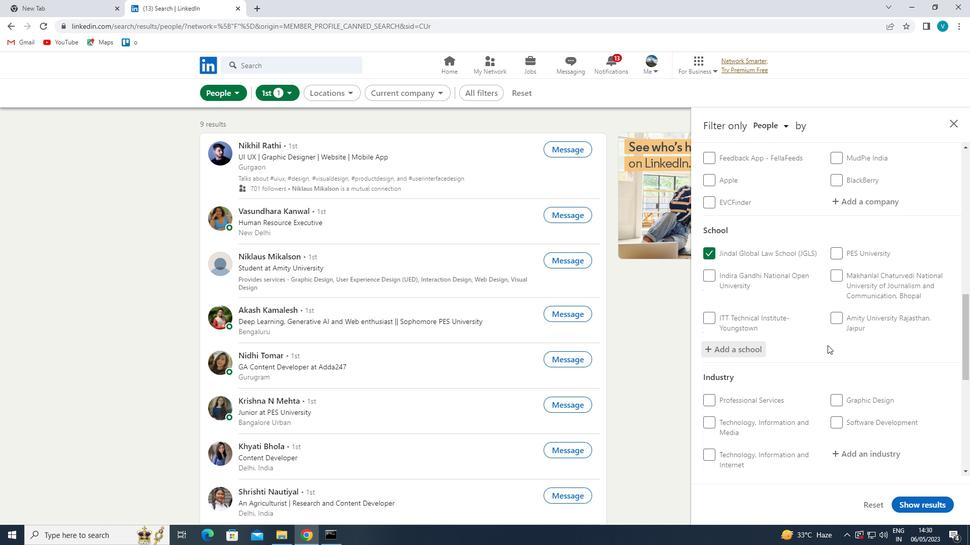 
Action: Mouse scrolled (836, 343) with delta (0, 0)
Screenshot: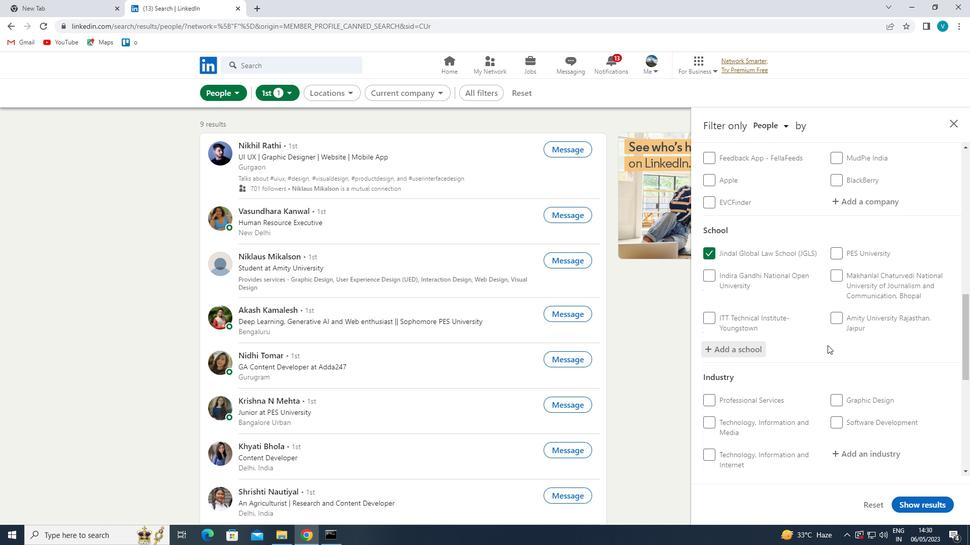 
Action: Mouse moved to (838, 344)
Screenshot: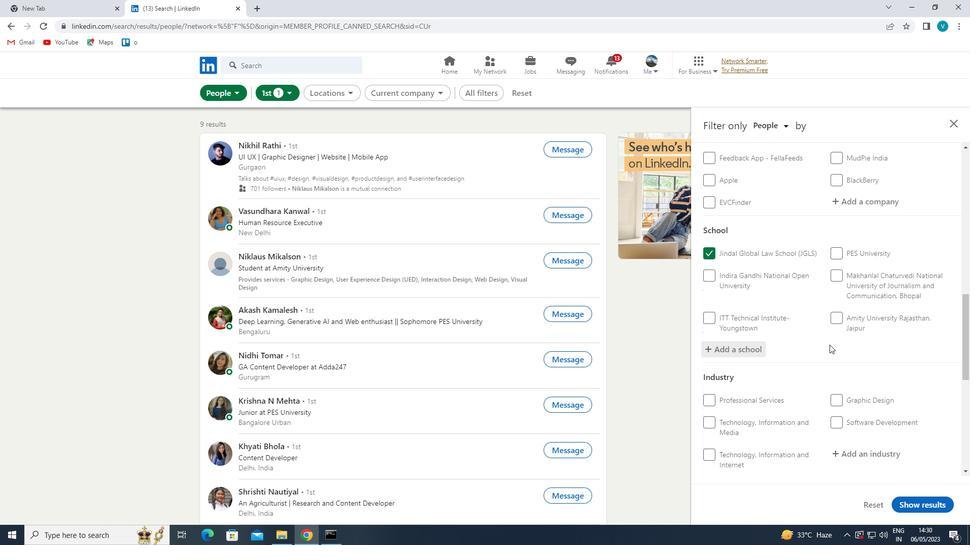 
Action: Mouse scrolled (838, 343) with delta (0, 0)
Screenshot: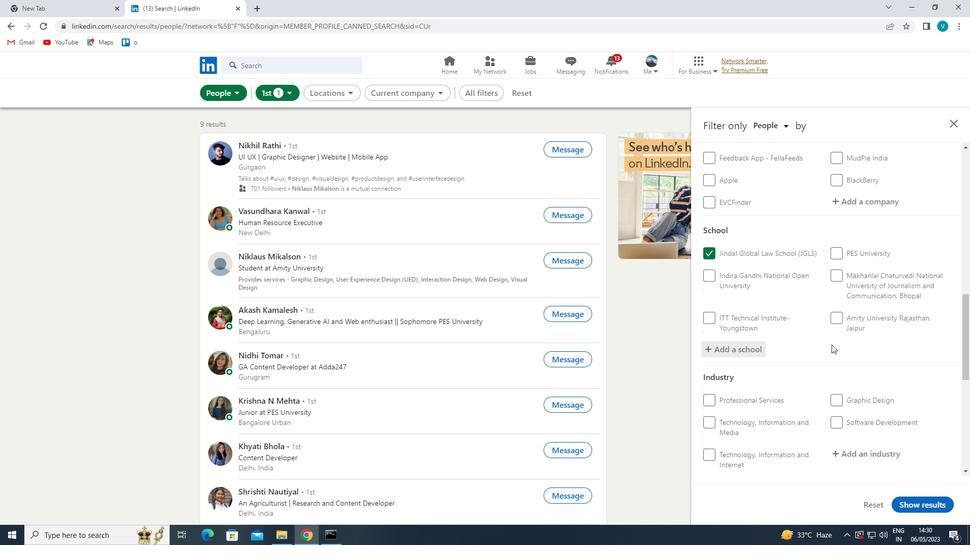 
Action: Mouse moved to (850, 347)
Screenshot: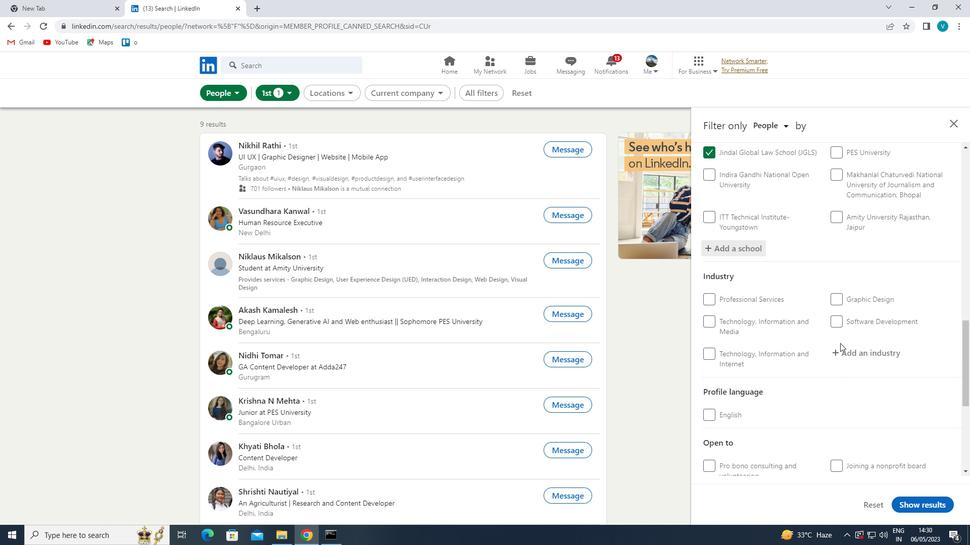 
Action: Mouse pressed left at (850, 347)
Screenshot: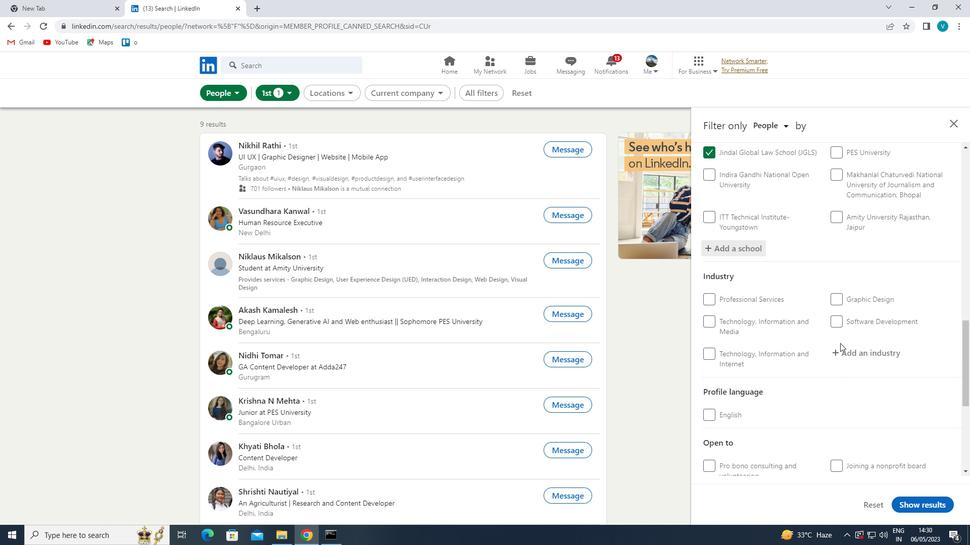 
Action: Mouse moved to (772, 376)
Screenshot: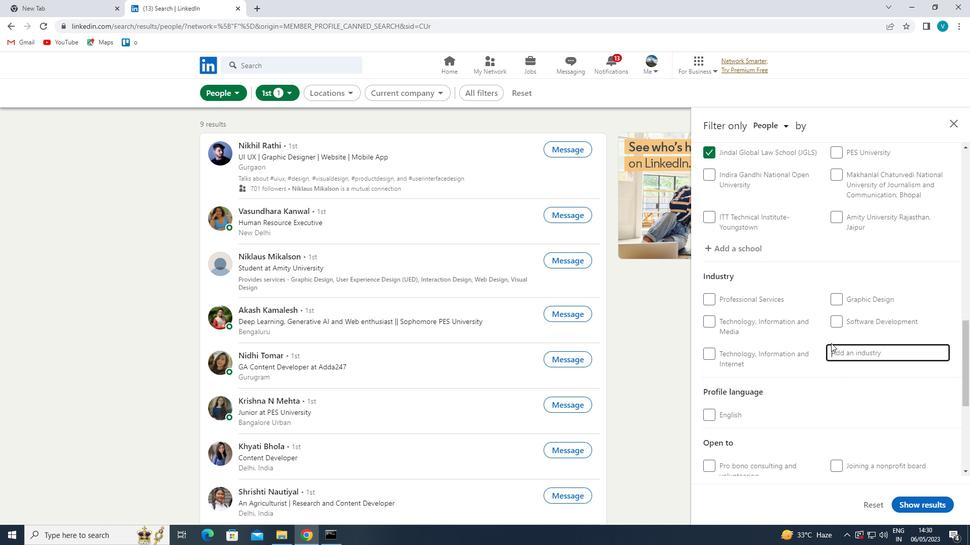 
Action: Key pressed <Key.shift><Key.shift><Key.shift><Key.shift><Key.shift><Key.shift><Key.shift><Key.shift><Key.shift><Key.shift><Key.shift><Key.shift>
Screenshot: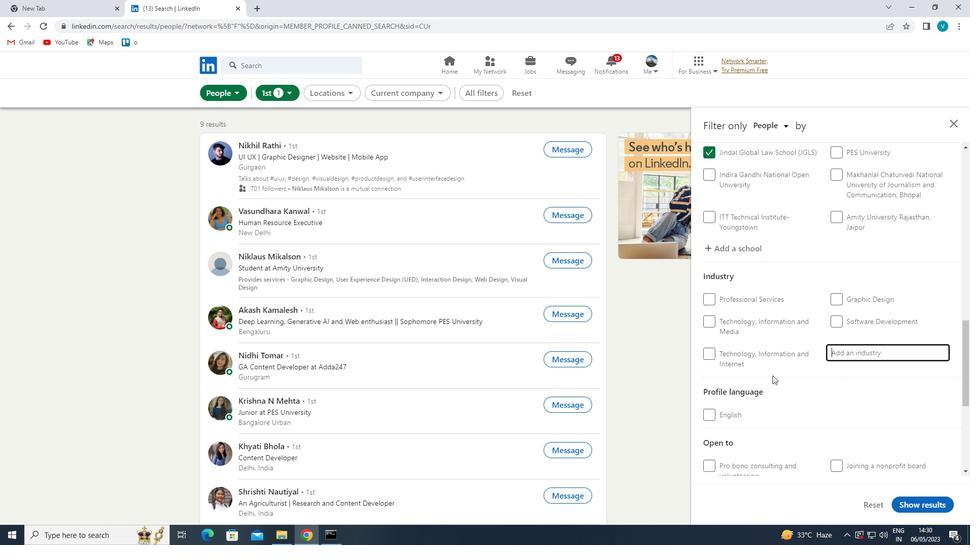 
Action: Mouse moved to (772, 376)
Screenshot: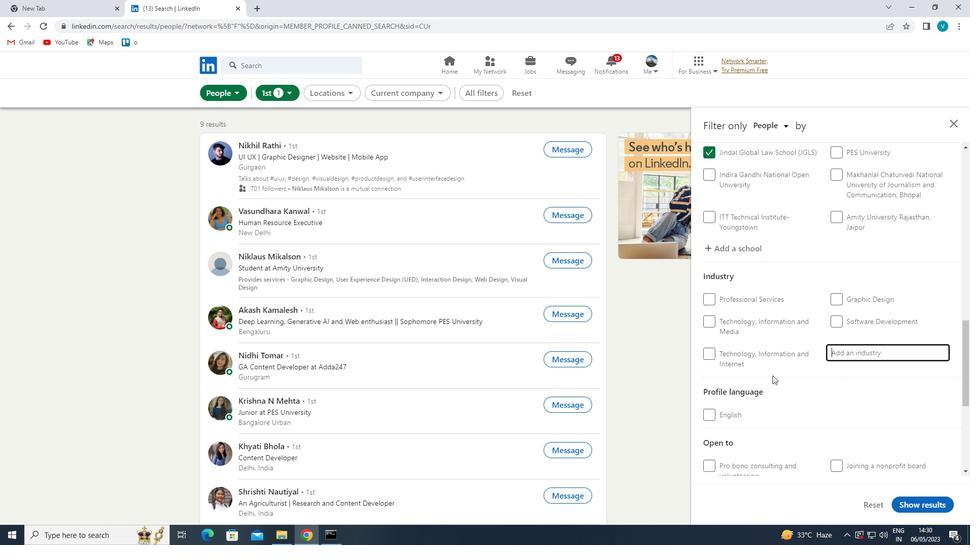 
Action: Key pressed <Key.shift><Key.shift><Key.shift><Key.shift><Key.shift><Key.shift><Key.shift><Key.shift>SOFTWARE<Key.space>
Screenshot: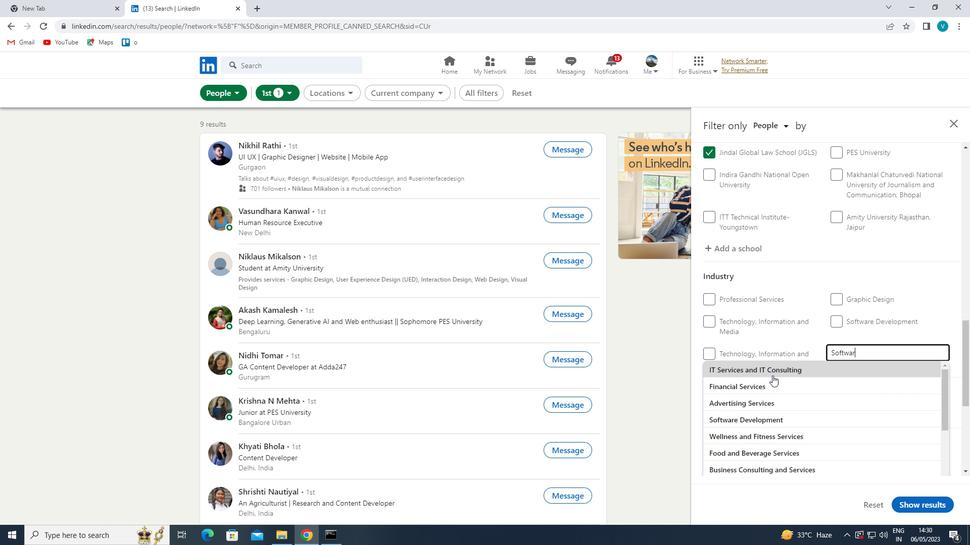 
Action: Mouse moved to (767, 369)
Screenshot: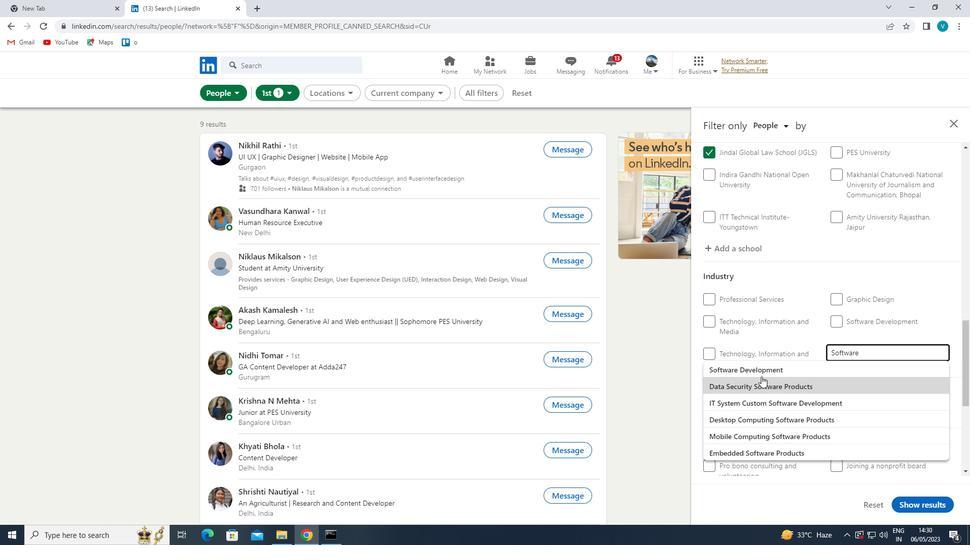 
Action: Mouse pressed left at (767, 369)
Screenshot: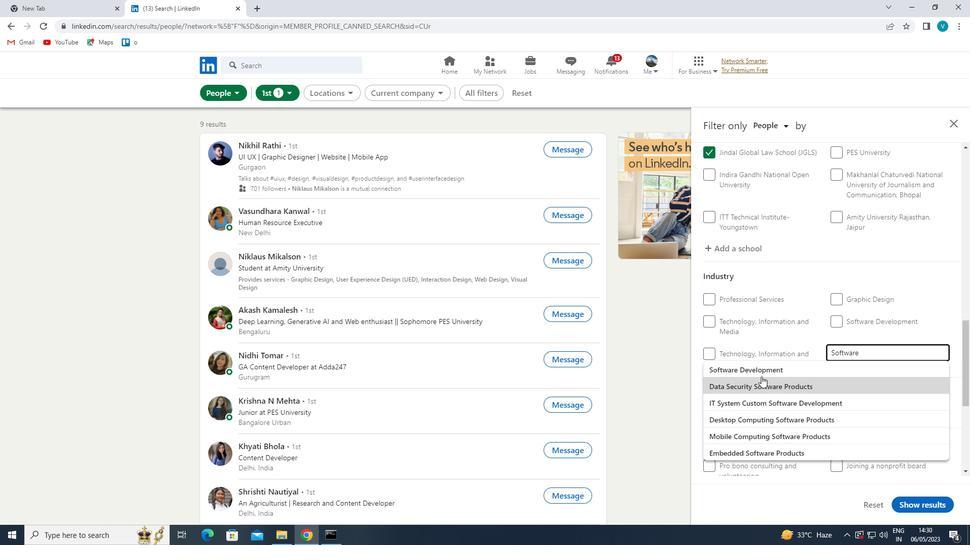 
Action: Mouse moved to (772, 367)
Screenshot: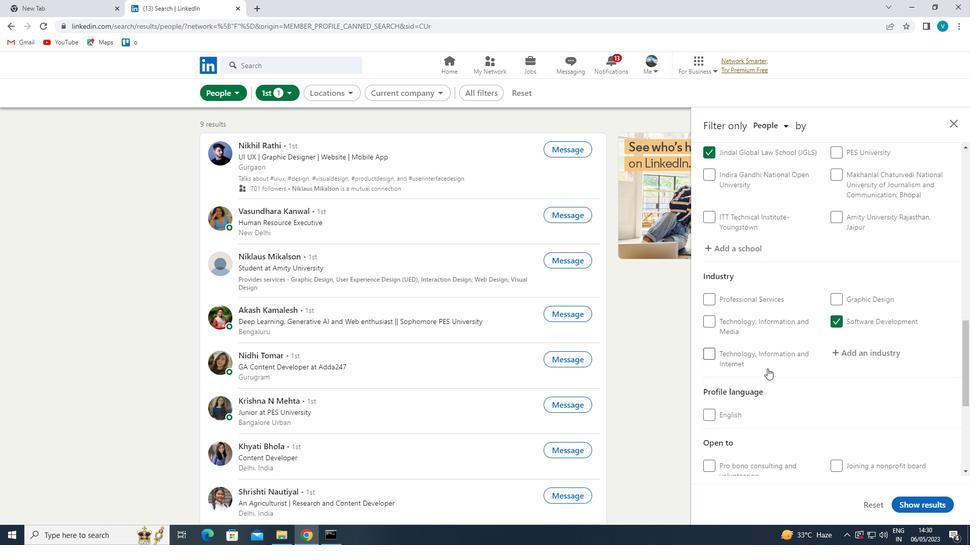 
Action: Mouse scrolled (772, 366) with delta (0, 0)
Screenshot: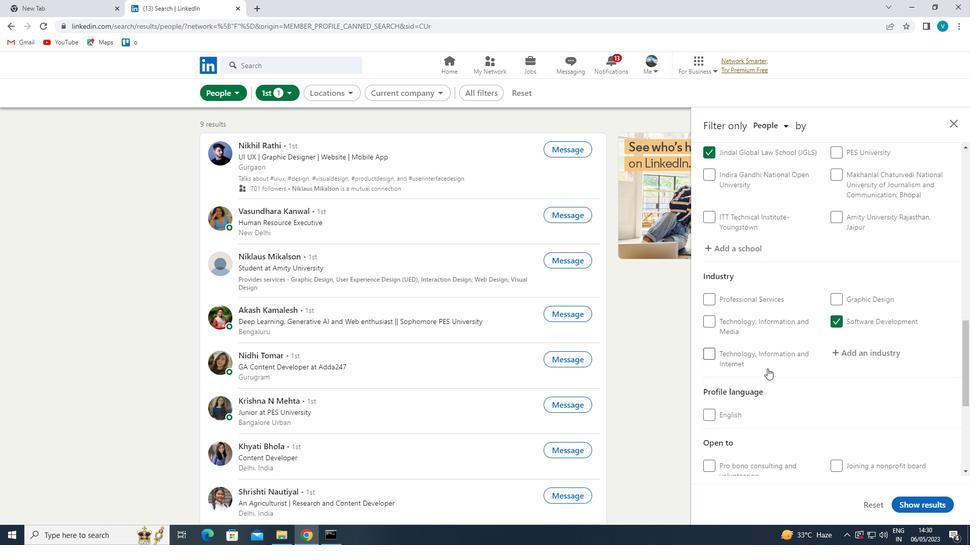 
Action: Mouse moved to (773, 368)
Screenshot: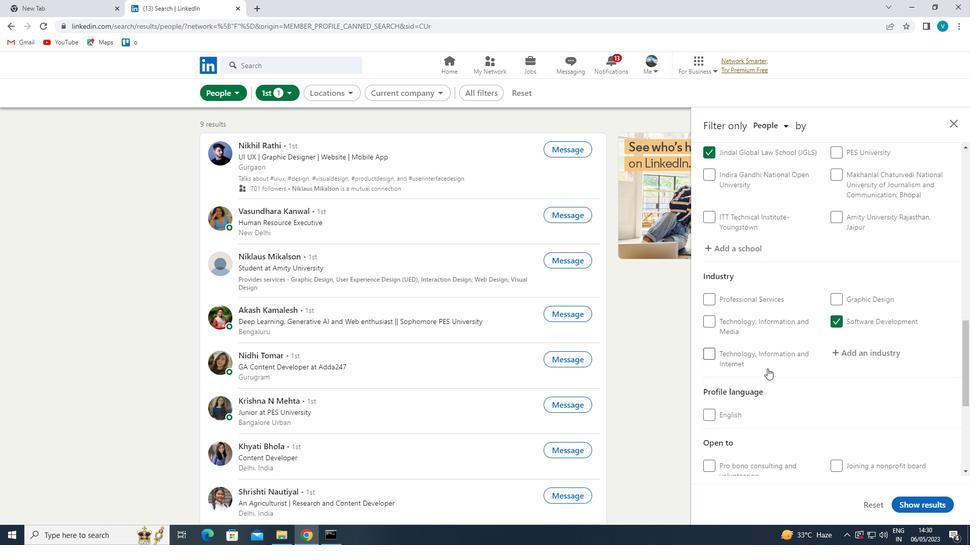 
Action: Mouse scrolled (773, 368) with delta (0, 0)
Screenshot: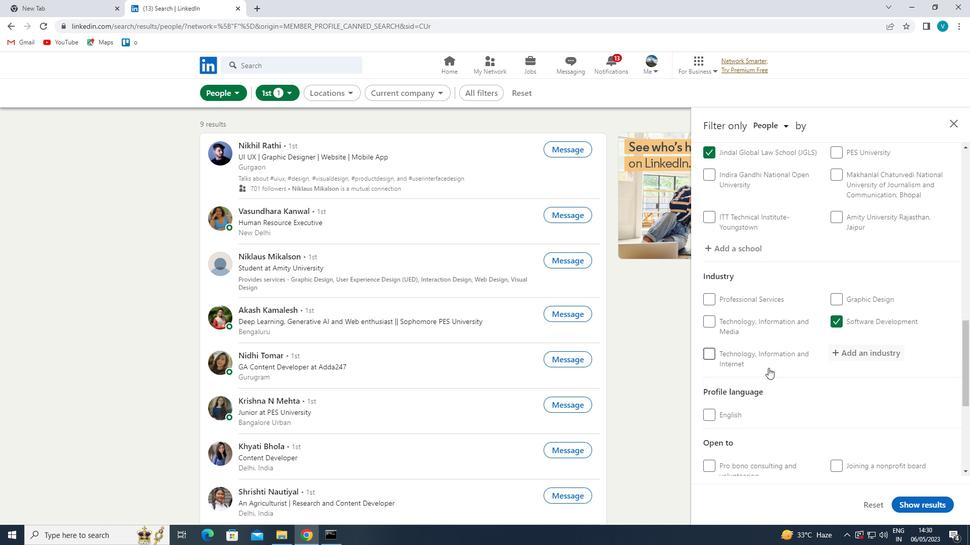 
Action: Mouse moved to (775, 369)
Screenshot: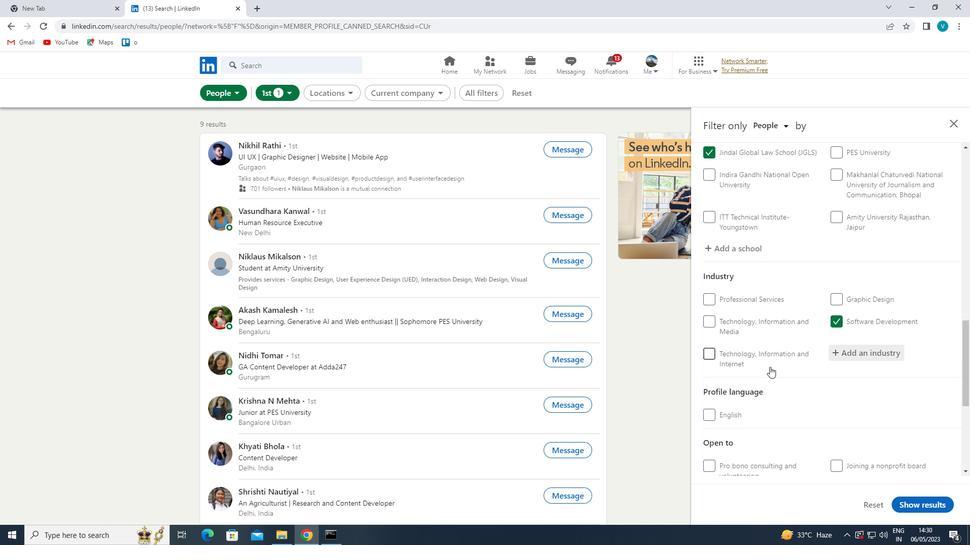 
Action: Mouse scrolled (775, 368) with delta (0, 0)
Screenshot: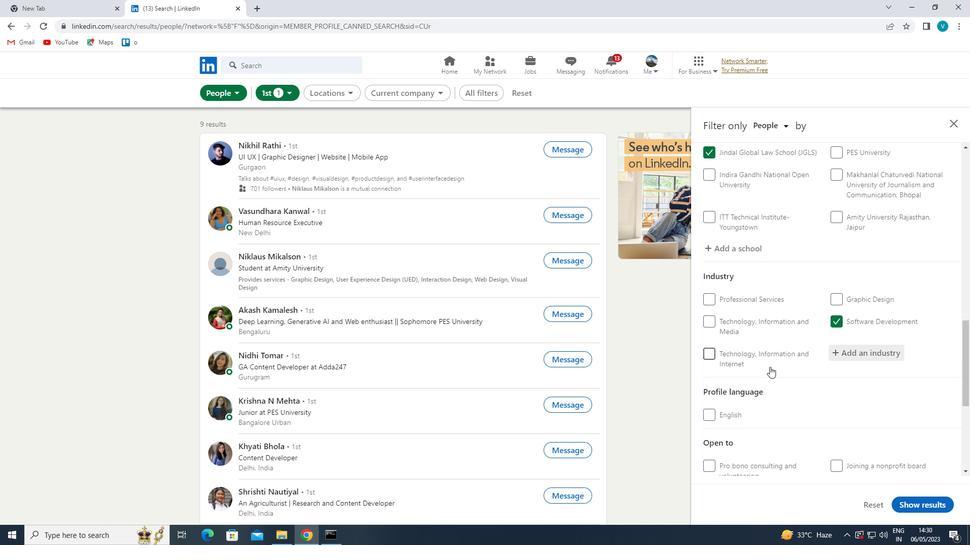 
Action: Mouse moved to (775, 369)
Screenshot: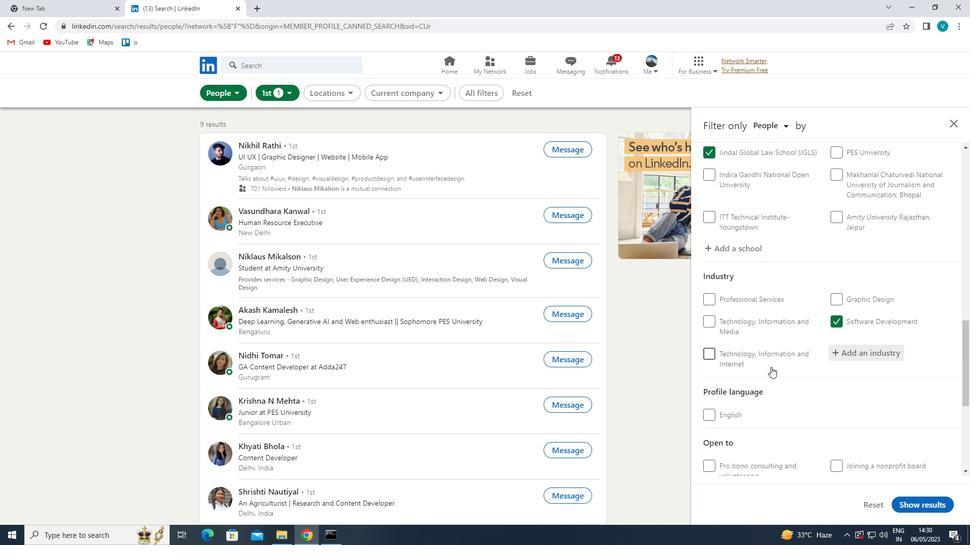 
Action: Mouse scrolled (775, 369) with delta (0, 0)
Screenshot: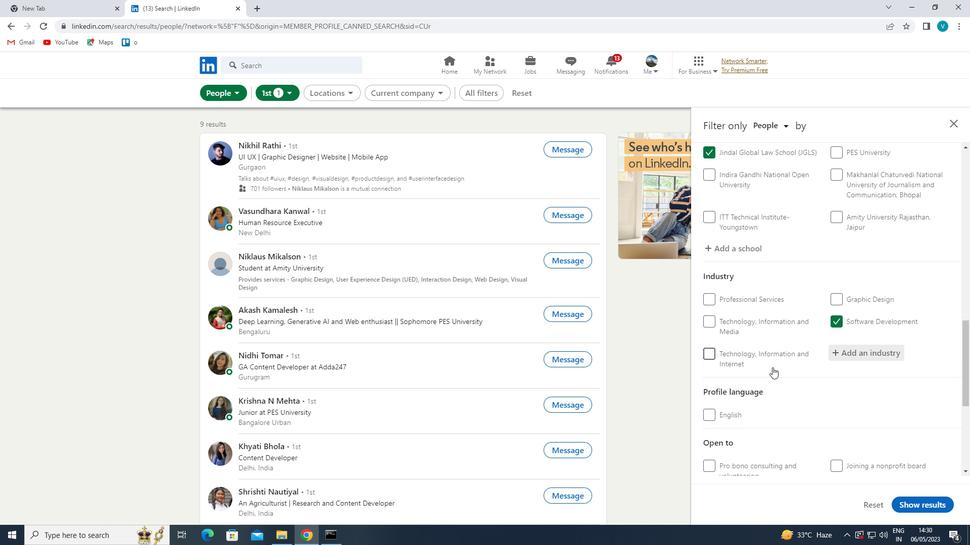 
Action: Mouse moved to (861, 373)
Screenshot: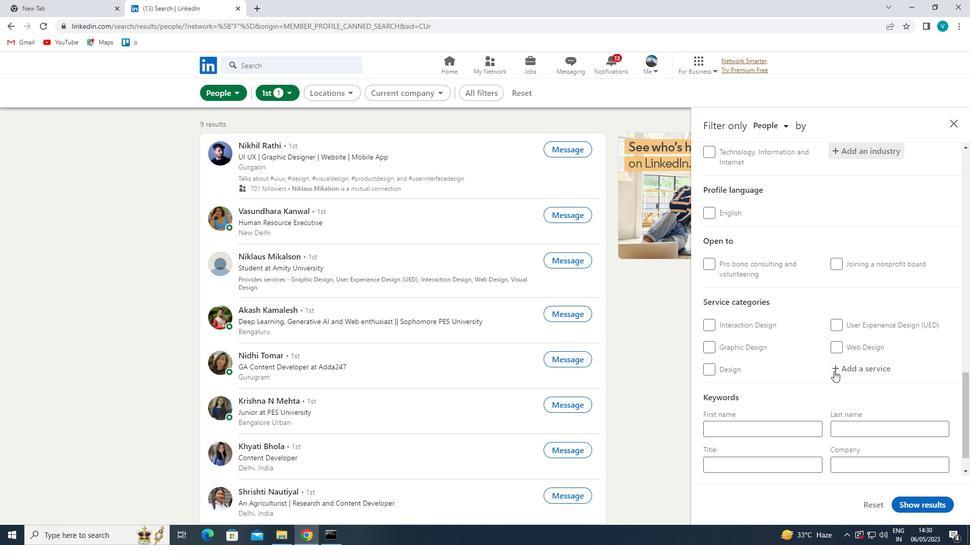 
Action: Mouse pressed left at (861, 373)
Screenshot: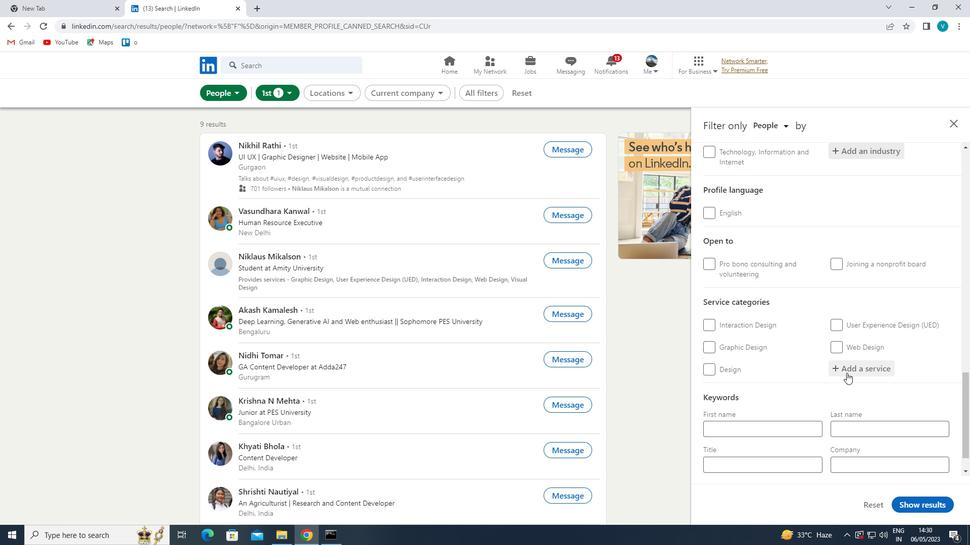 
Action: Mouse moved to (707, 281)
Screenshot: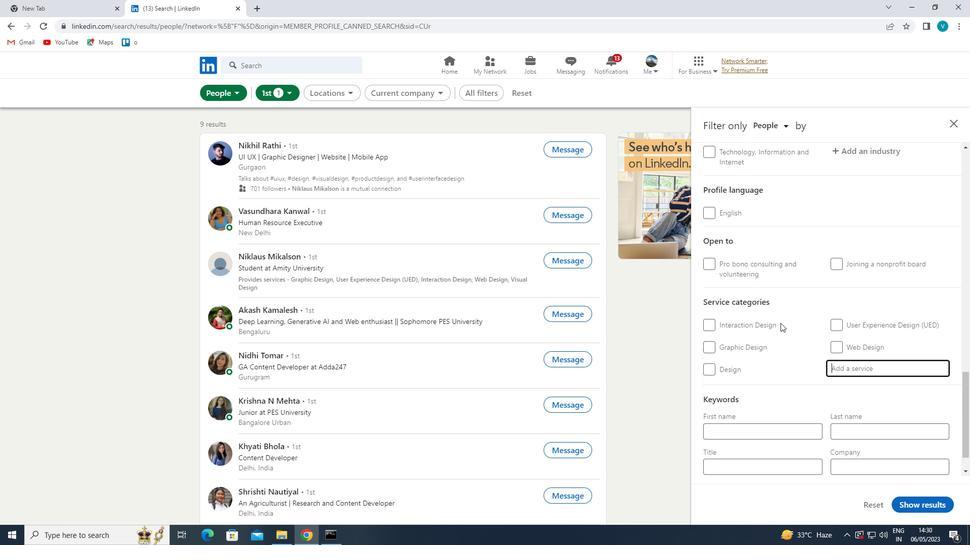 
Action: Key pressed <Key.shift>GHOSTWER<Key.backspace><Key.backspace>
Screenshot: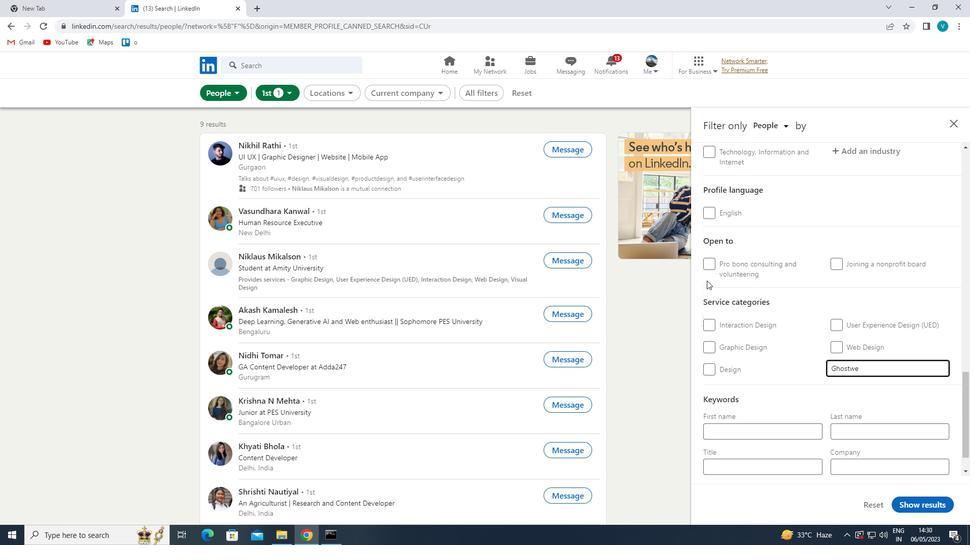 
Action: Mouse moved to (803, 383)
Screenshot: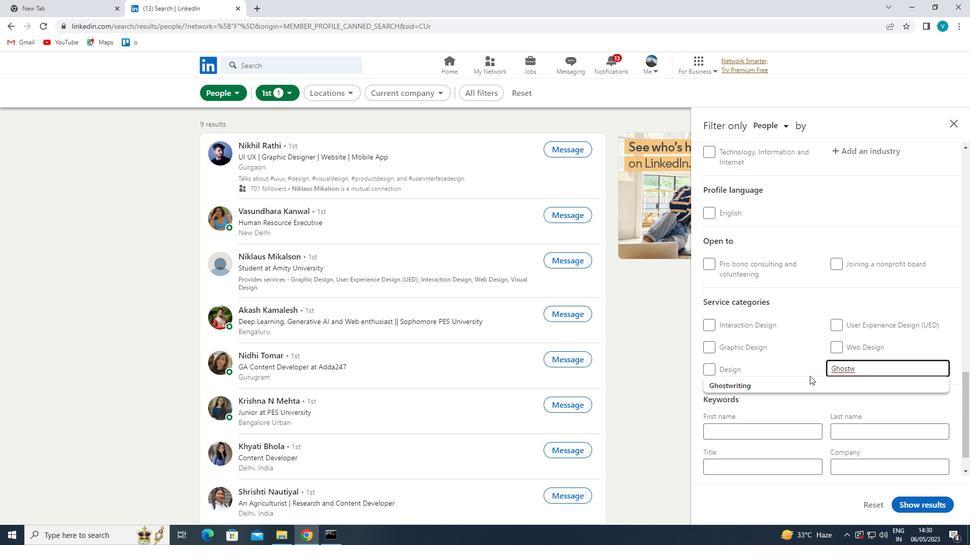 
Action: Mouse pressed left at (803, 383)
Screenshot: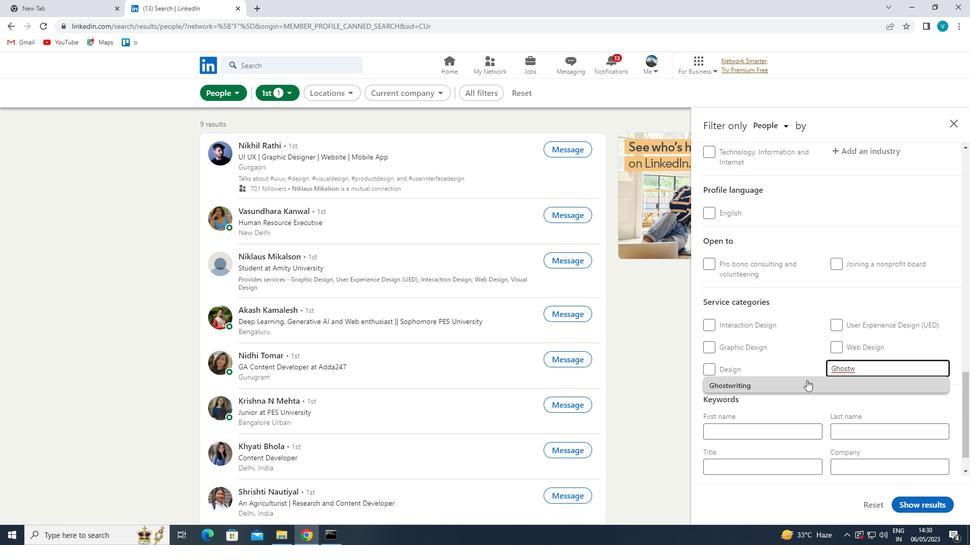 
Action: Mouse scrolled (803, 383) with delta (0, 0)
Screenshot: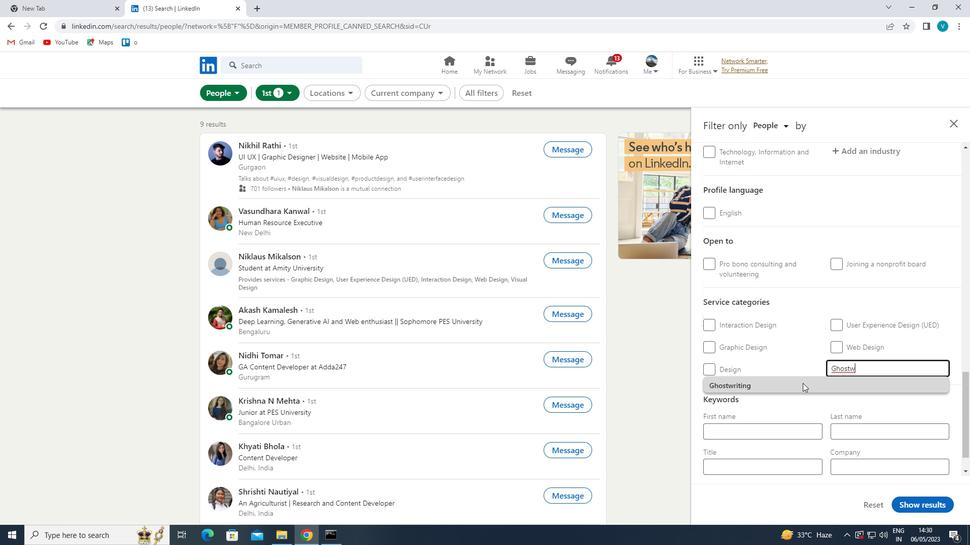 
Action: Mouse scrolled (803, 383) with delta (0, 0)
Screenshot: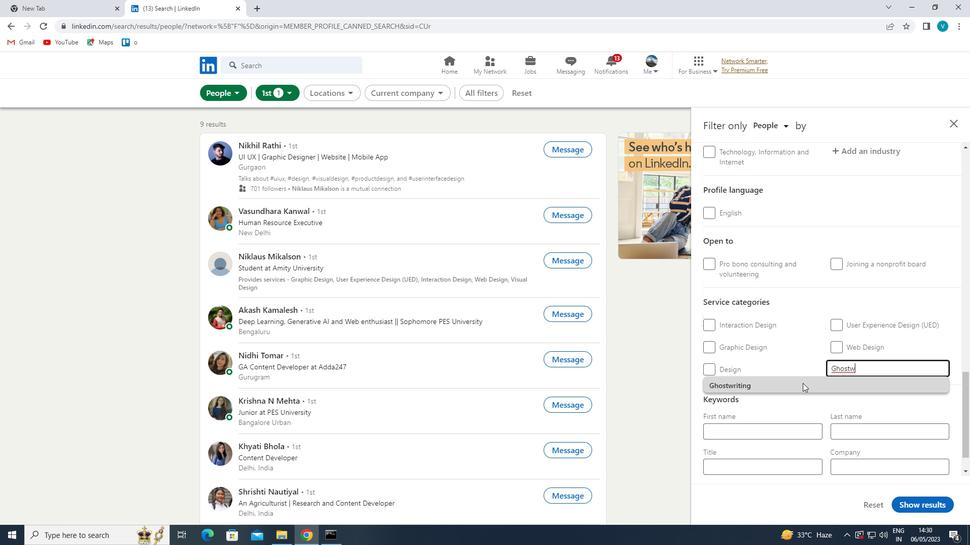 
Action: Mouse scrolled (803, 383) with delta (0, 0)
Screenshot: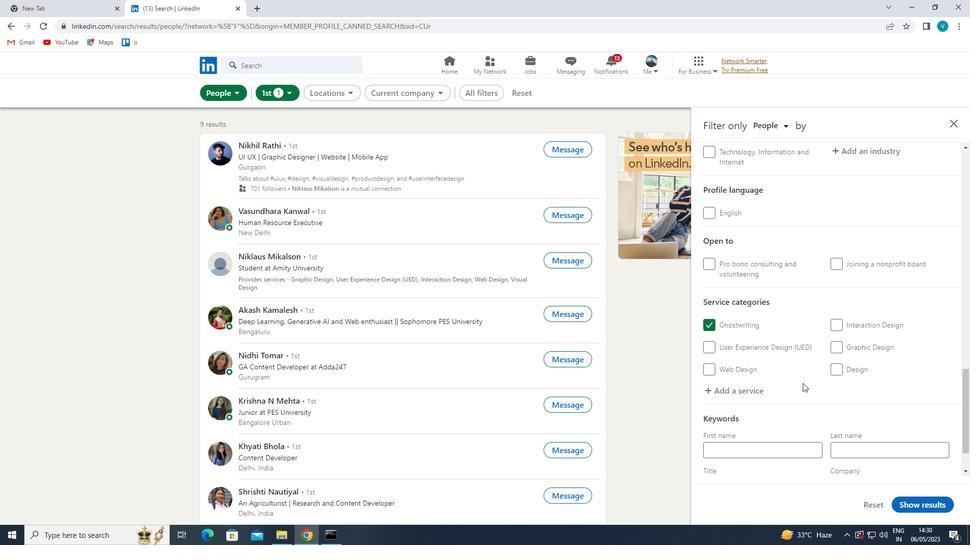 
Action: Mouse moved to (789, 433)
Screenshot: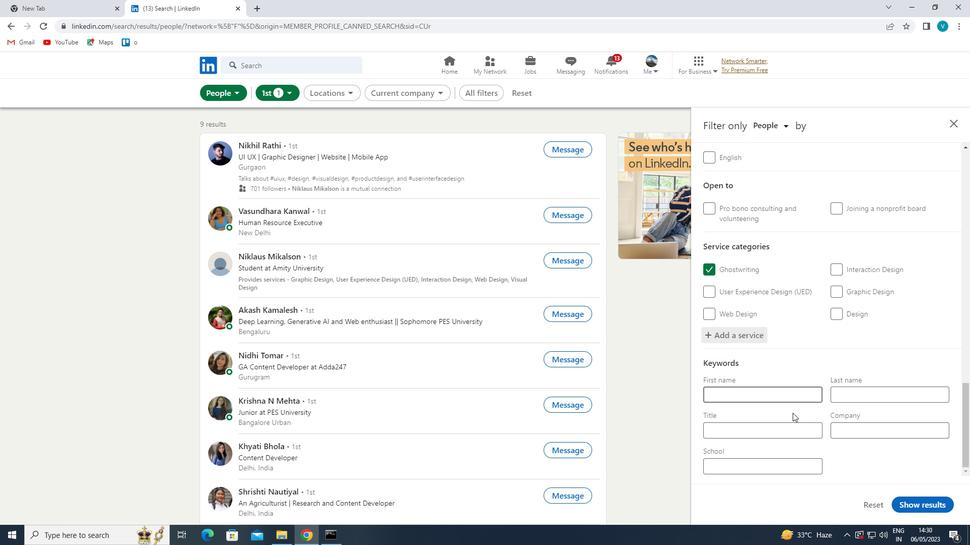 
Action: Mouse pressed left at (789, 433)
Screenshot: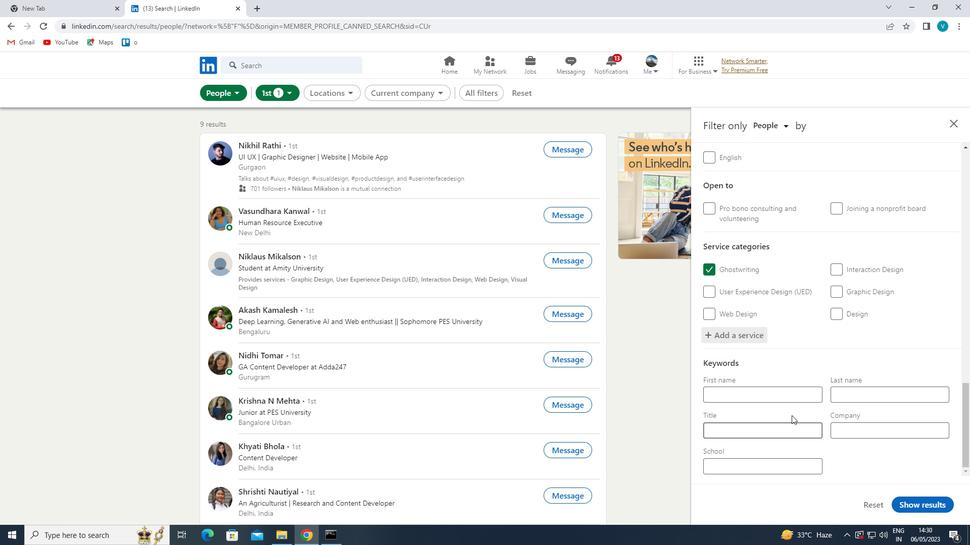 
Action: Key pressed <Key.shift>RESTR<Key.backspace>AURABN<Key.backspace><Key.backspace>NT<Key.space><Key.shift>CHAIN<Key.space><Key.shift>EXECUTIVE<Key.space>
Screenshot: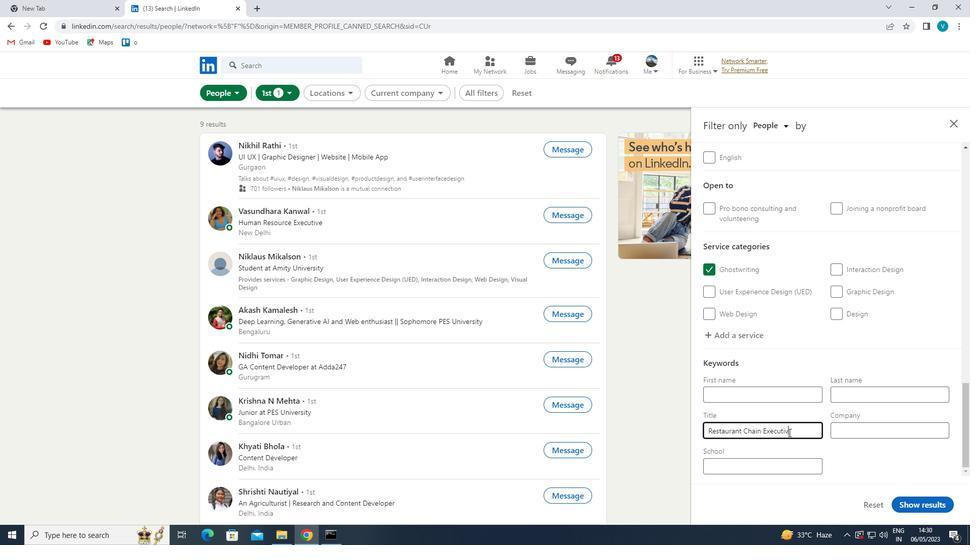 
Action: Mouse moved to (943, 506)
Screenshot: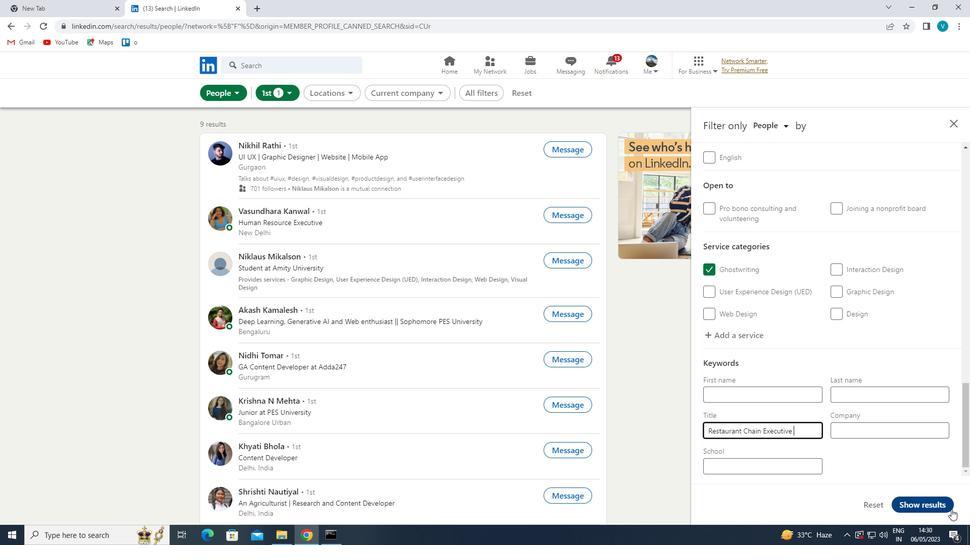 
Action: Mouse pressed left at (943, 506)
Screenshot: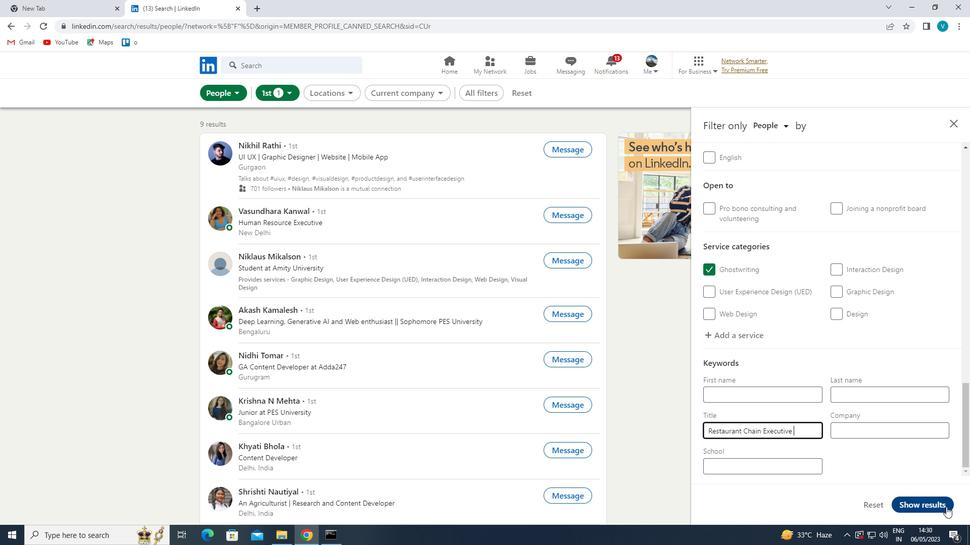 
Action: Mouse moved to (808, 546)
Screenshot: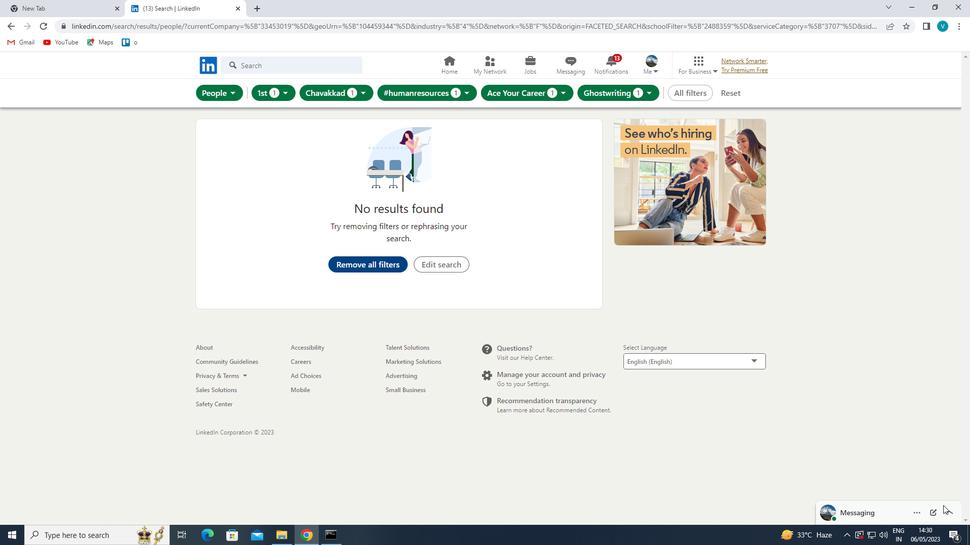 
